 Task: Open Card Donor Stewardship Performance Review in Board Voice of Customer Customer Journey Mapping and Analysis to Workspace Digital Strategy Consulting and add a team member Softage.1@softage.net, a label Purple, a checklist Stress Management, an attachment from your google drive, a color Purple and finally, add a card description 'Develop and launch new referral program' and a comment 'This task presents an opportunity to showcase our communication and presentation skills, effectively conveying information and ideas to others.'. Add a start date 'Jan 09, 1900' with a due date 'Jan 16, 1900'
Action: Mouse moved to (107, 394)
Screenshot: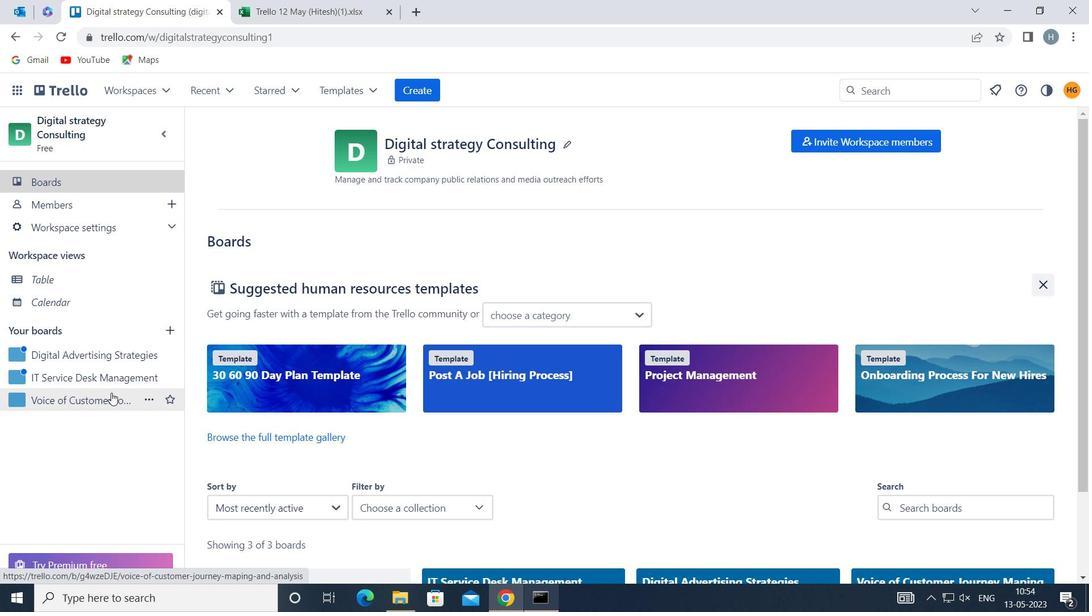 
Action: Mouse pressed left at (107, 394)
Screenshot: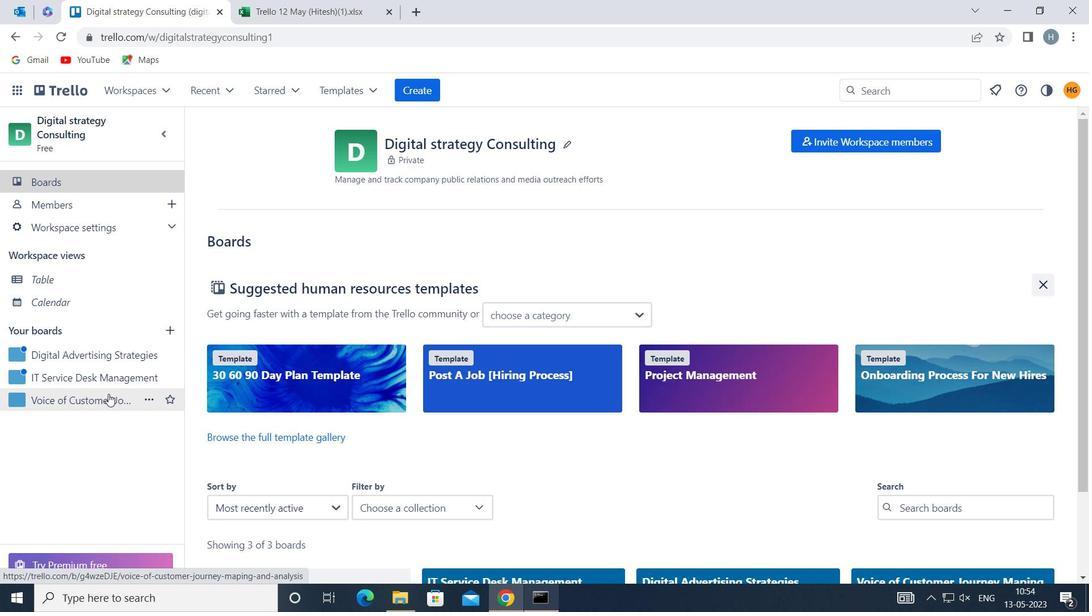 
Action: Mouse moved to (617, 216)
Screenshot: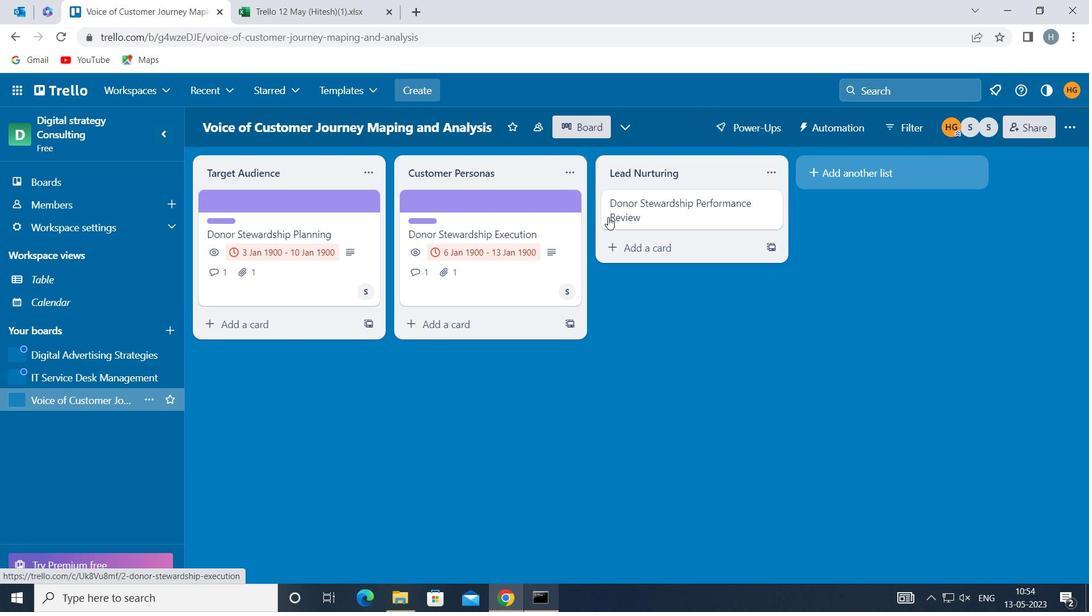 
Action: Mouse pressed left at (617, 216)
Screenshot: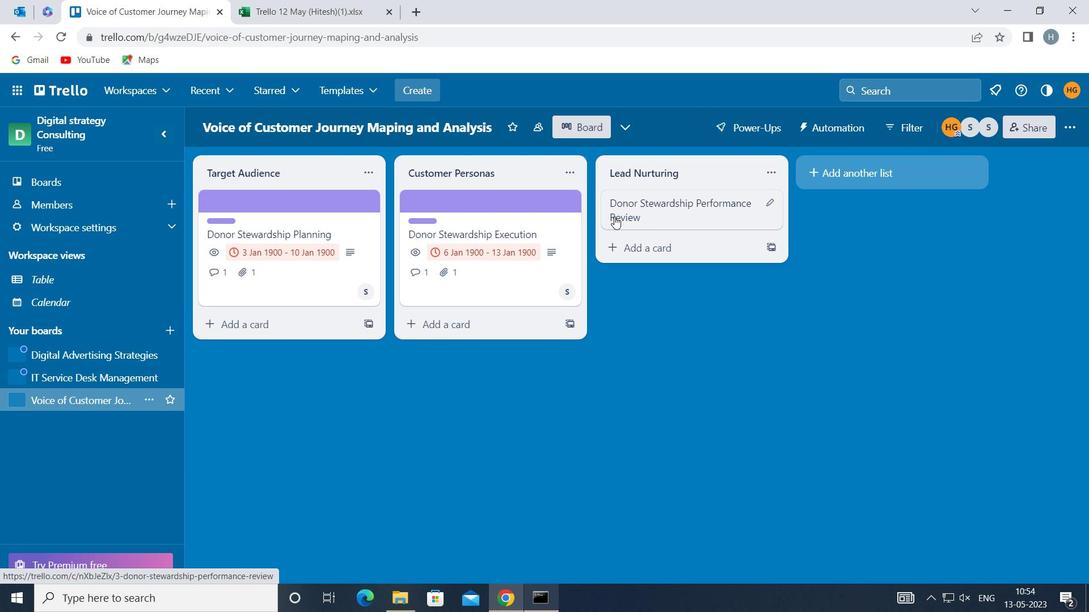 
Action: Mouse moved to (727, 252)
Screenshot: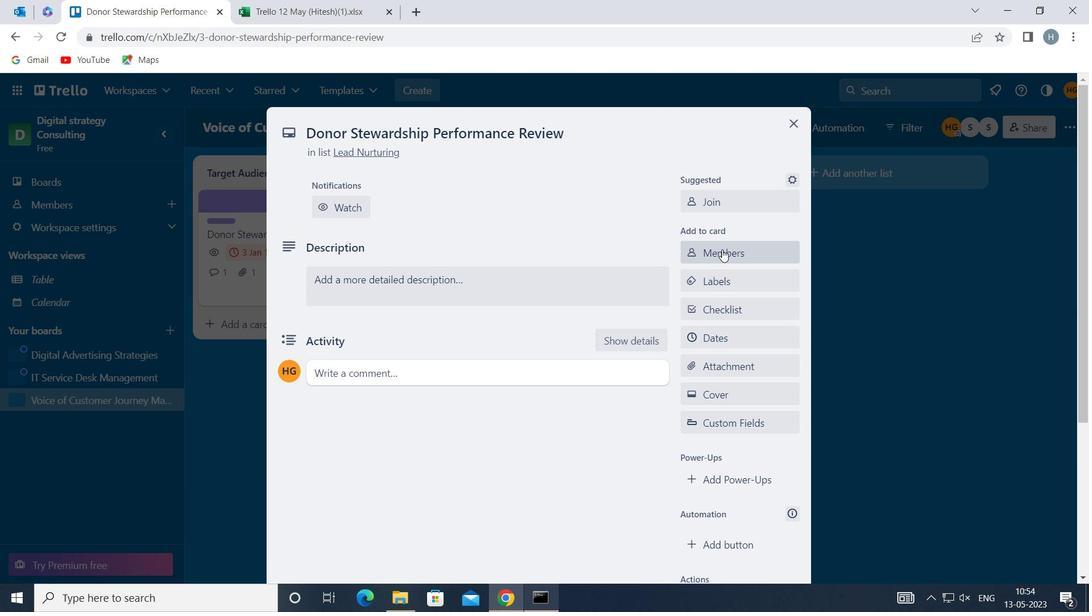 
Action: Mouse pressed left at (727, 252)
Screenshot: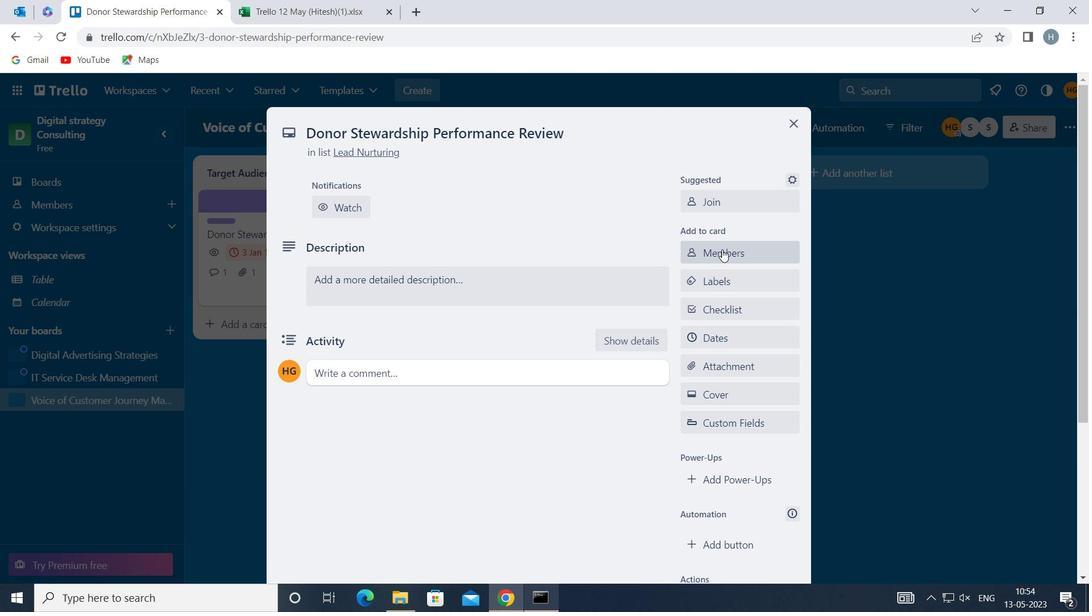 
Action: Mouse moved to (727, 252)
Screenshot: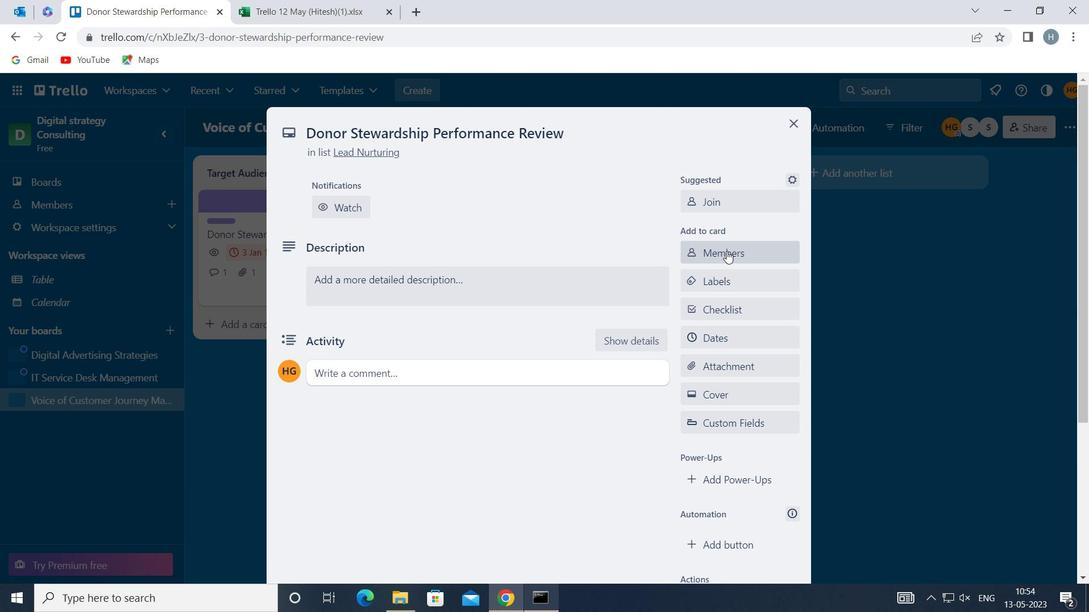 
Action: Key pressed softage
Screenshot: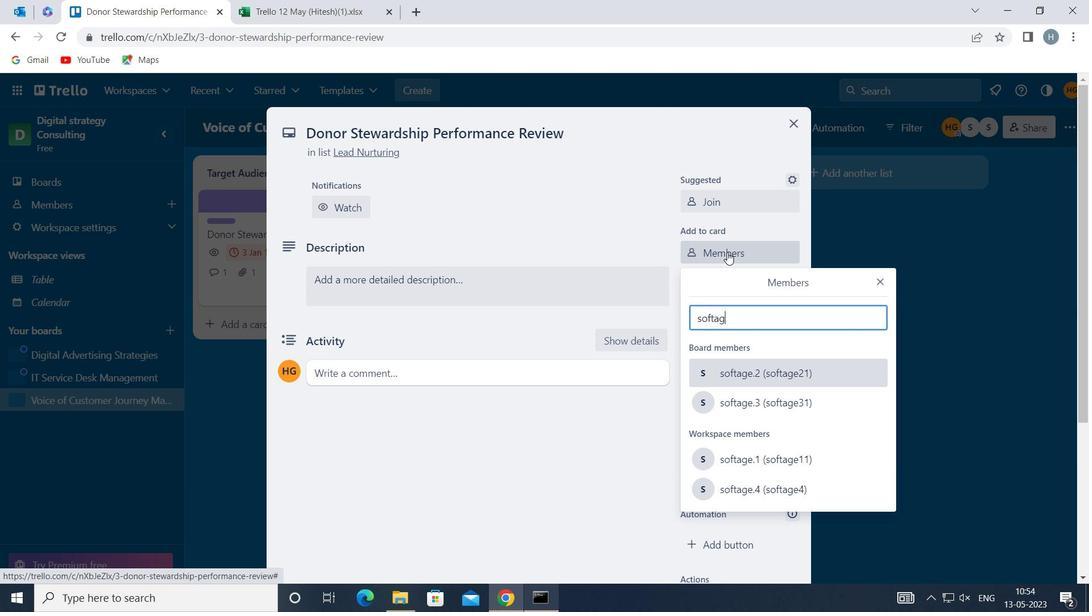 
Action: Mouse moved to (802, 456)
Screenshot: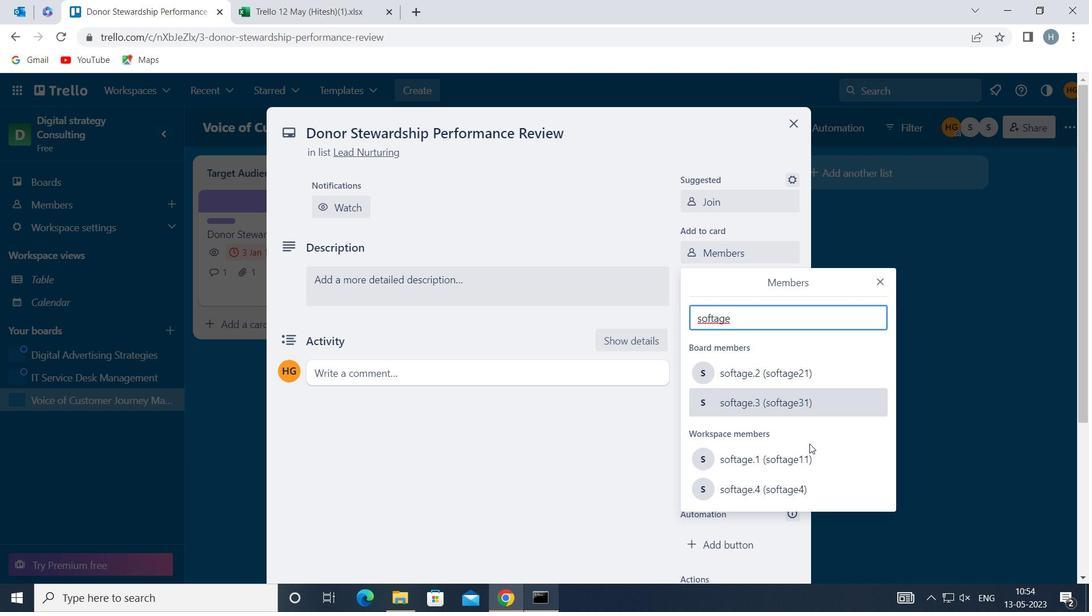 
Action: Mouse pressed left at (802, 456)
Screenshot: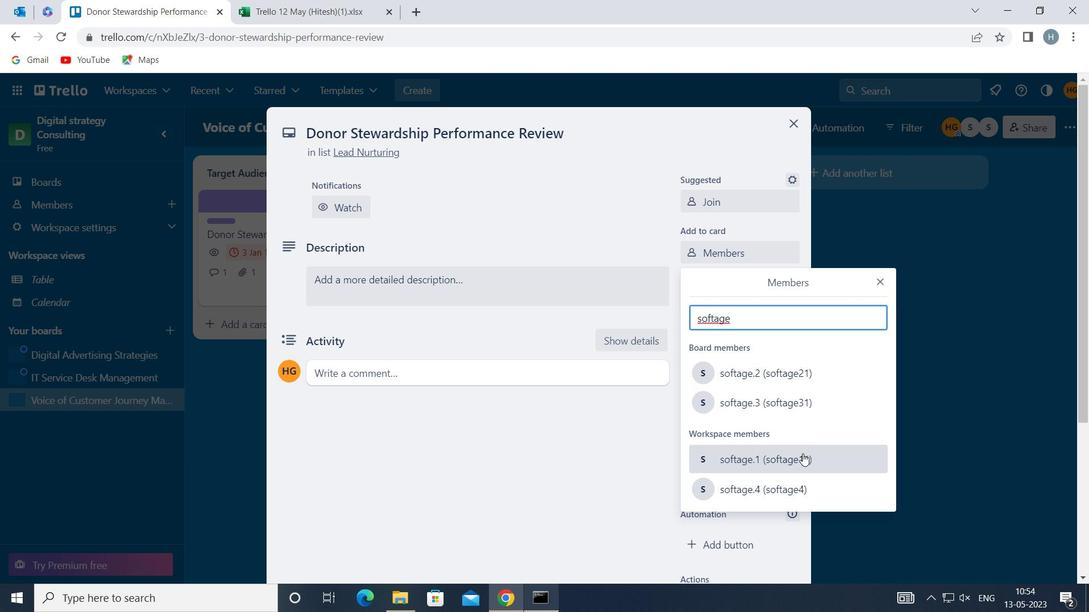 
Action: Mouse moved to (883, 276)
Screenshot: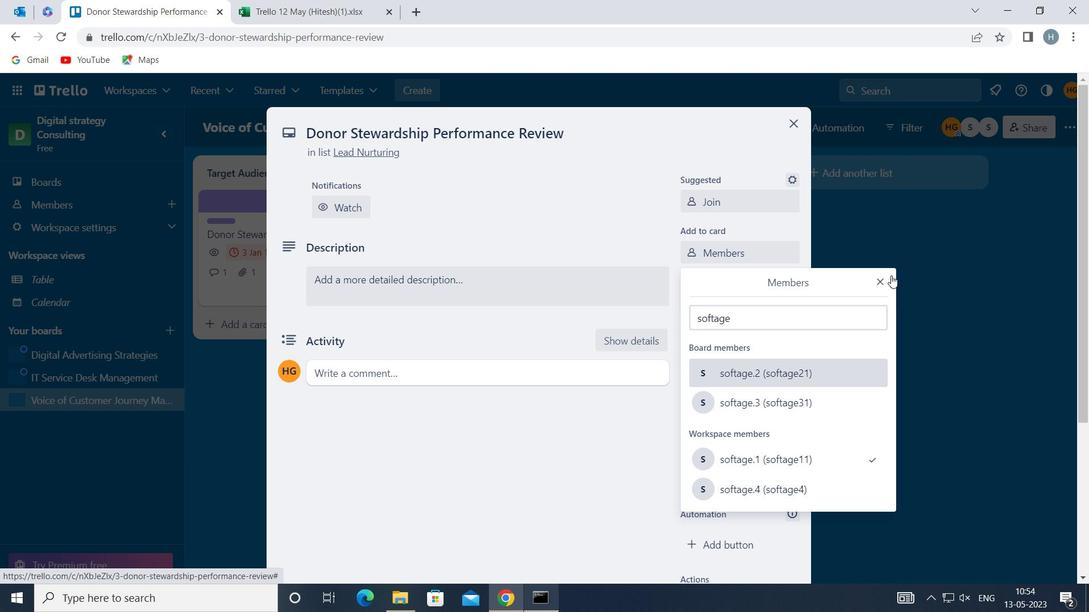 
Action: Mouse pressed left at (883, 276)
Screenshot: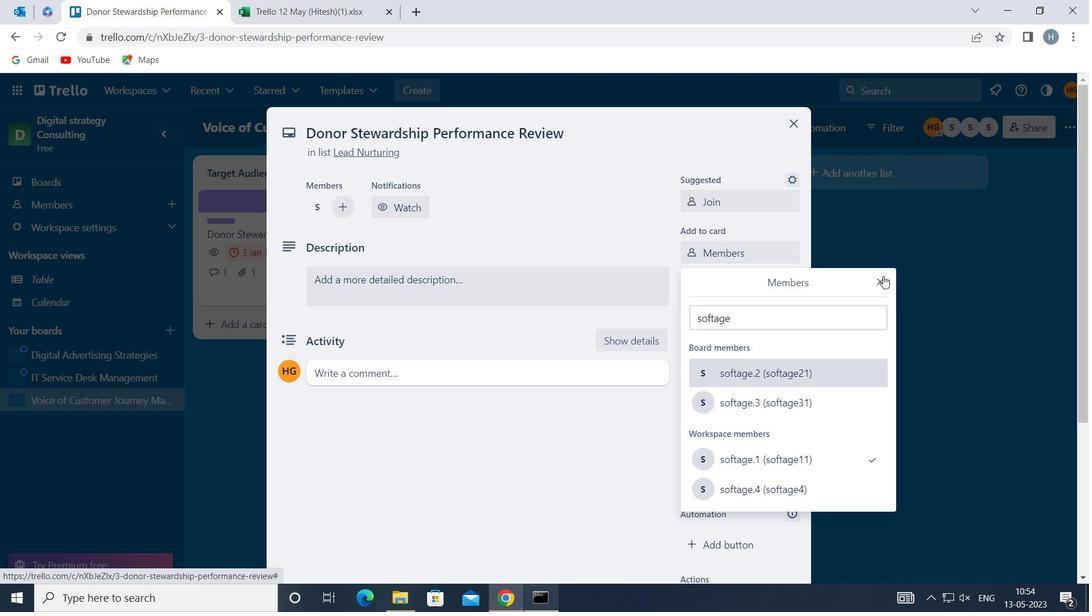 
Action: Mouse moved to (774, 280)
Screenshot: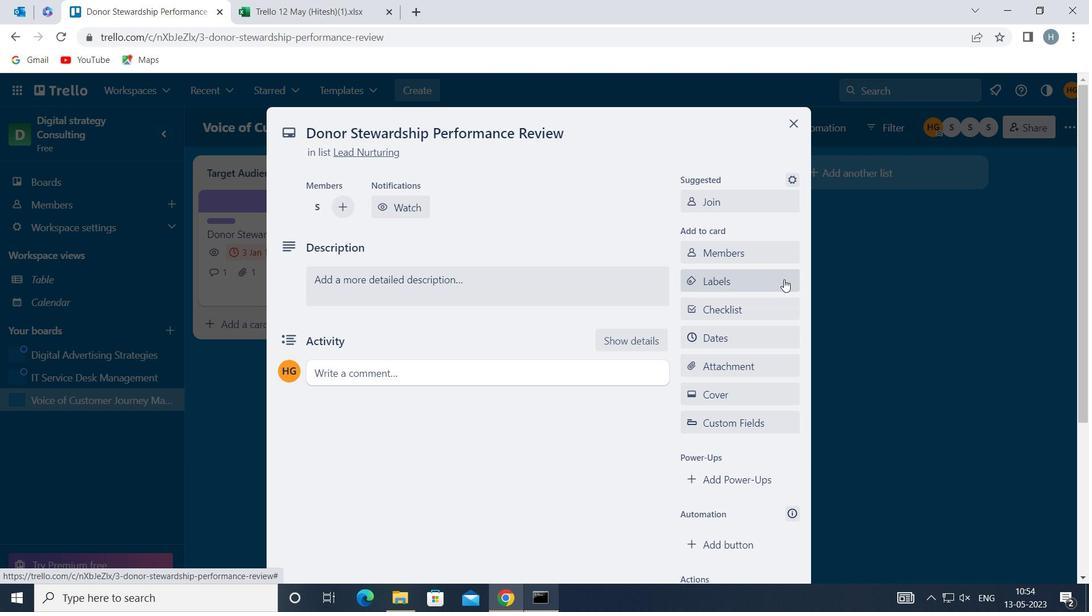 
Action: Mouse pressed left at (774, 280)
Screenshot: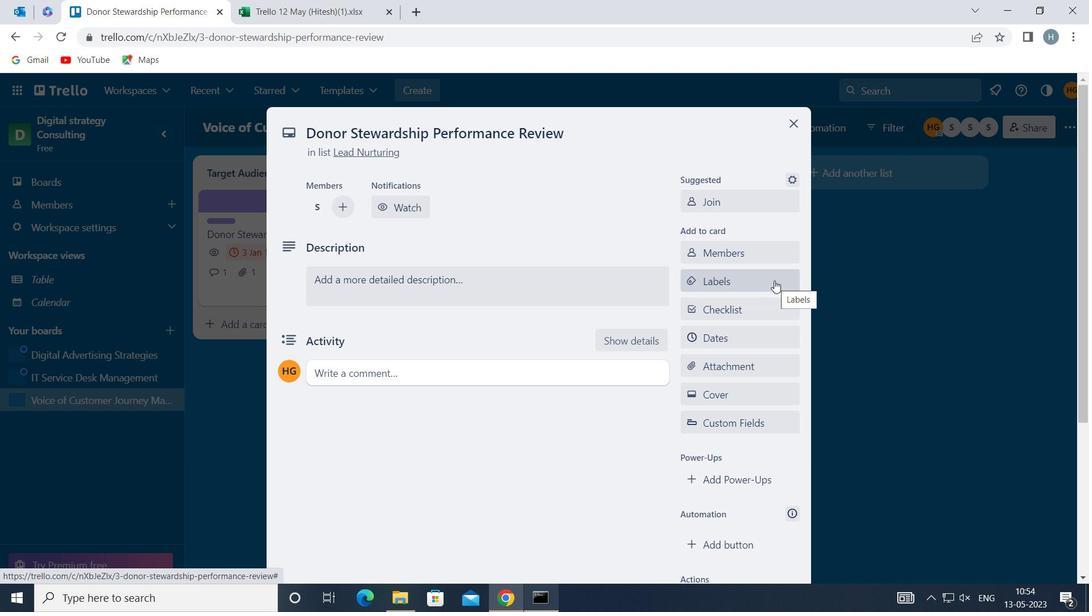 
Action: Mouse moved to (779, 305)
Screenshot: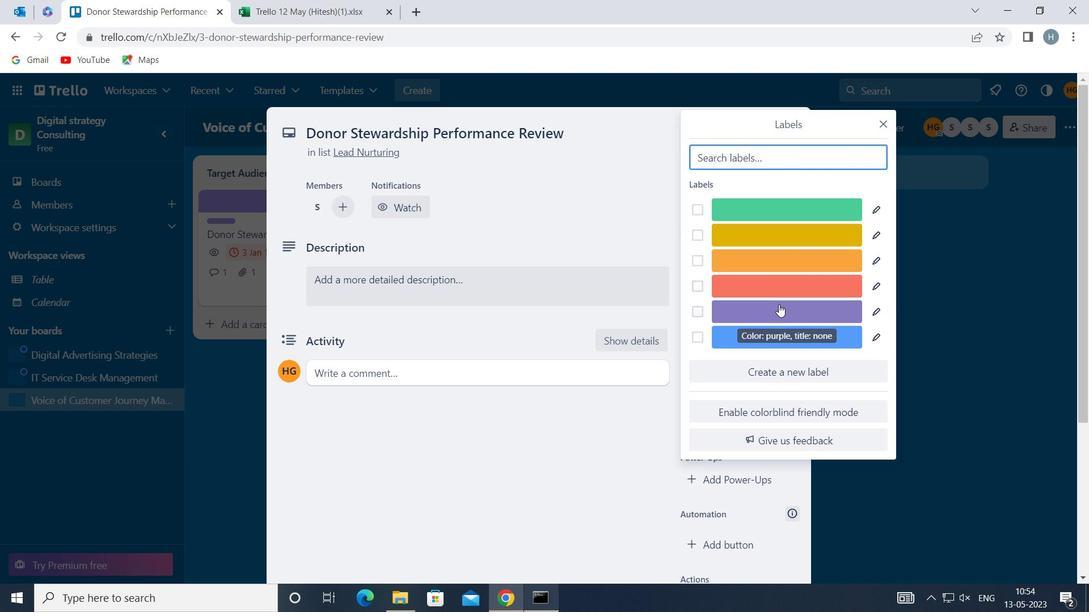 
Action: Mouse pressed left at (779, 305)
Screenshot: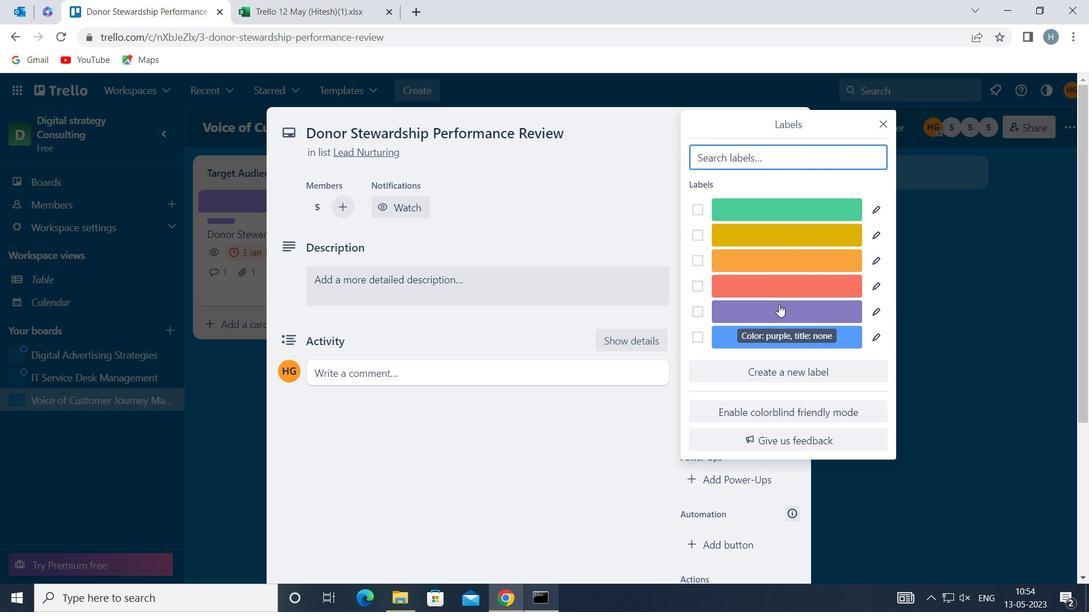 
Action: Mouse moved to (885, 120)
Screenshot: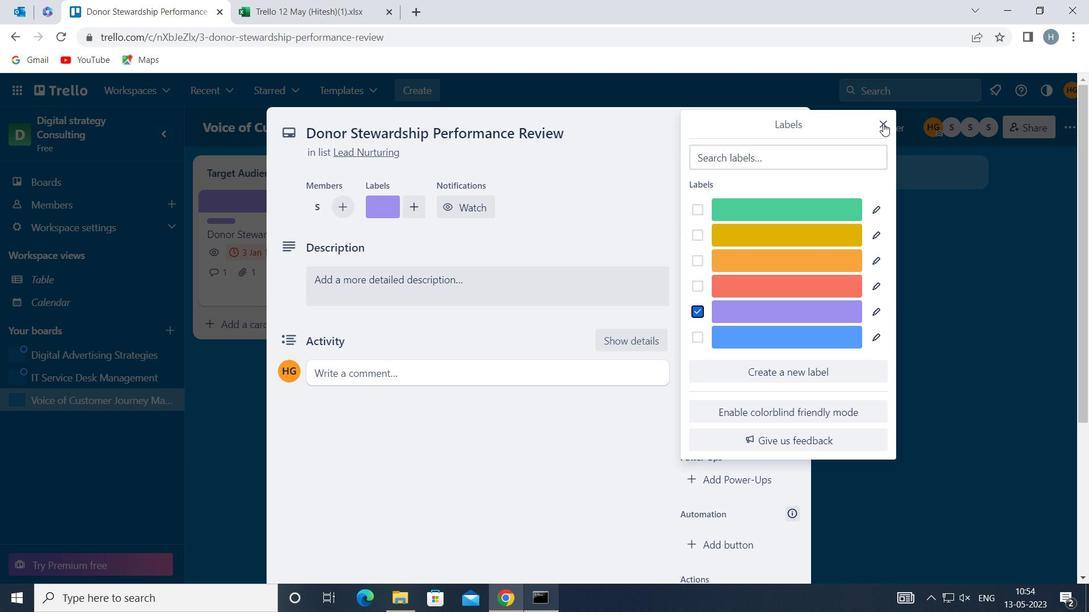 
Action: Mouse pressed left at (885, 120)
Screenshot: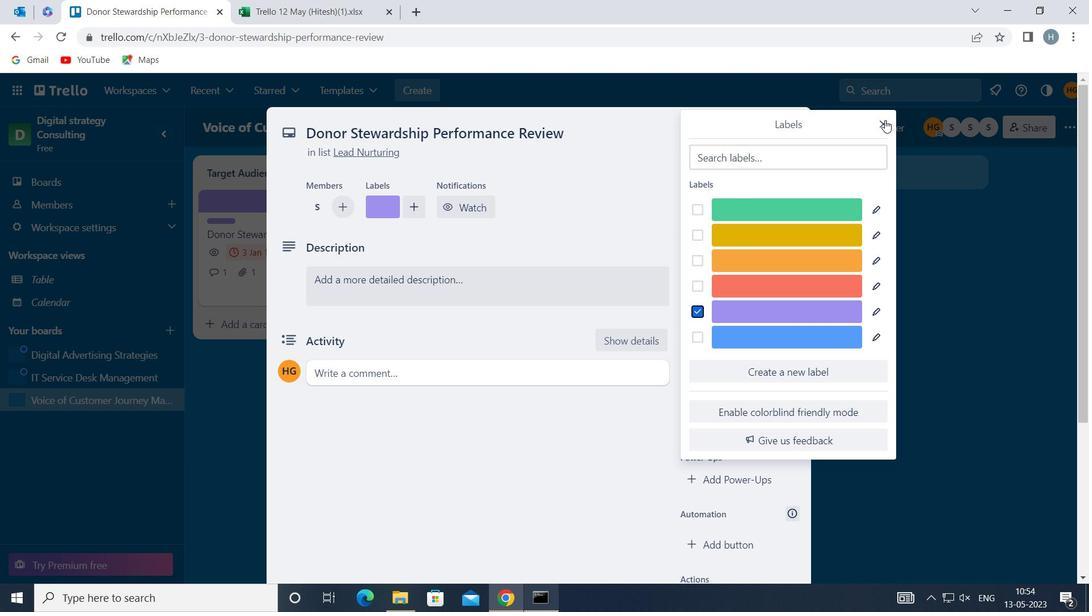 
Action: Mouse moved to (753, 313)
Screenshot: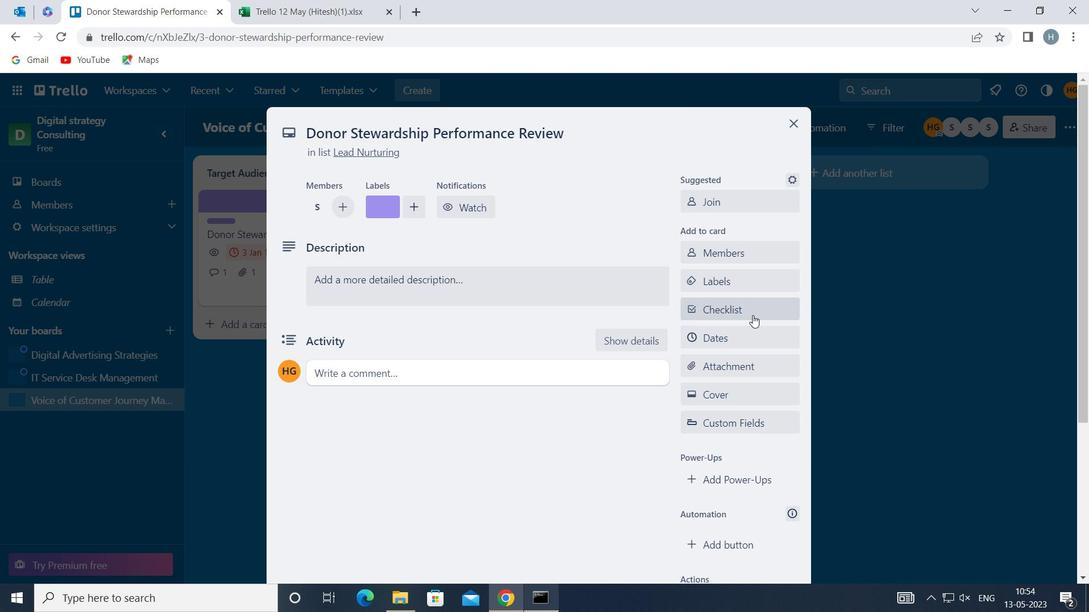 
Action: Mouse pressed left at (753, 313)
Screenshot: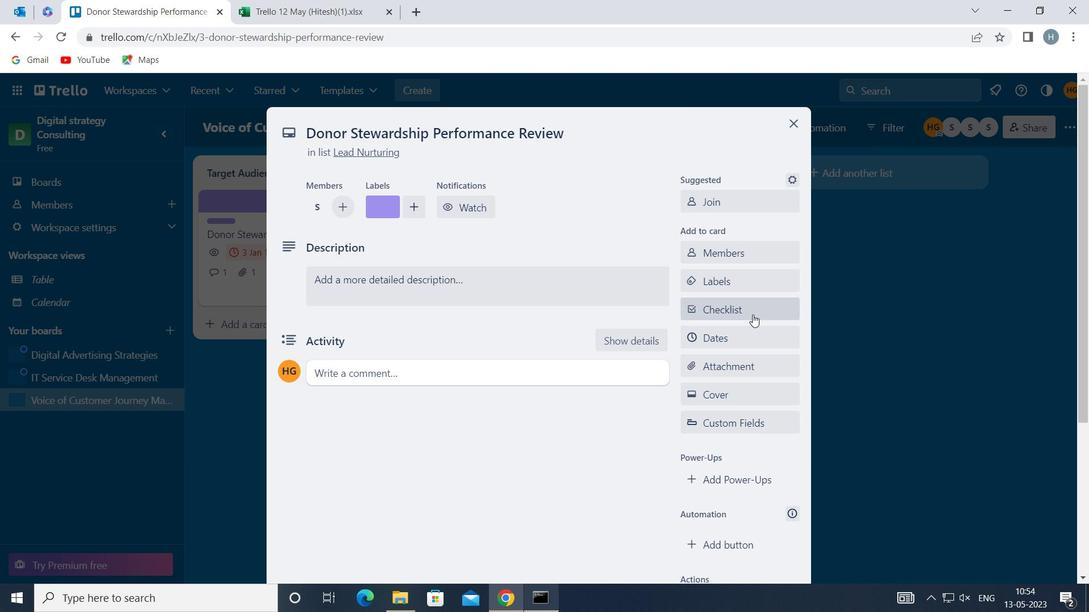 
Action: Key pressed <Key.shift>STRESS<Key.space><Key.shift>MANAGEMENT
Screenshot: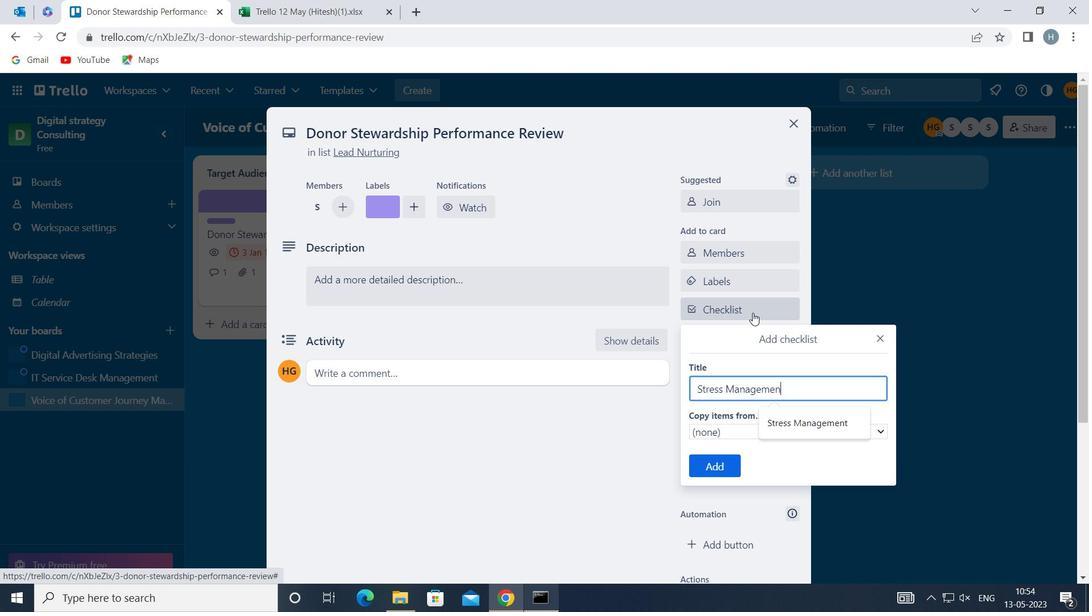 
Action: Mouse moved to (712, 460)
Screenshot: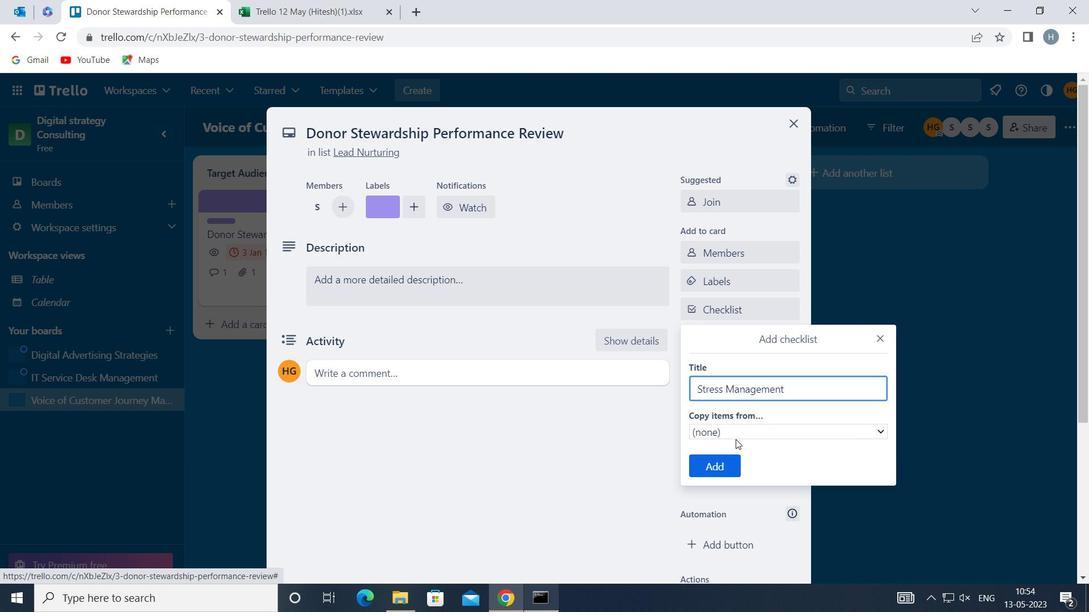 
Action: Mouse pressed left at (712, 460)
Screenshot: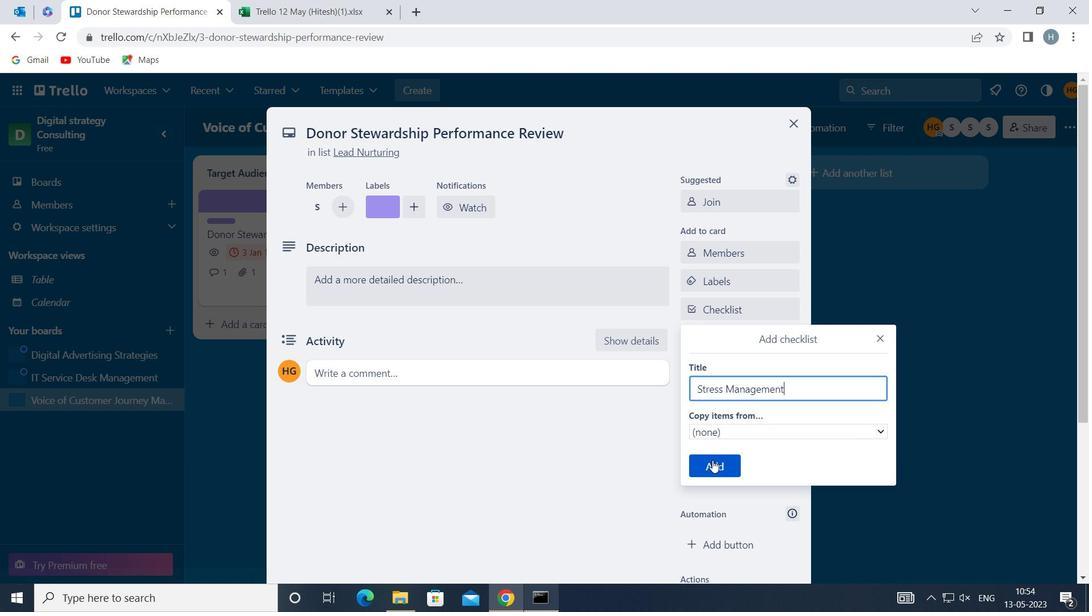 
Action: Mouse moved to (747, 361)
Screenshot: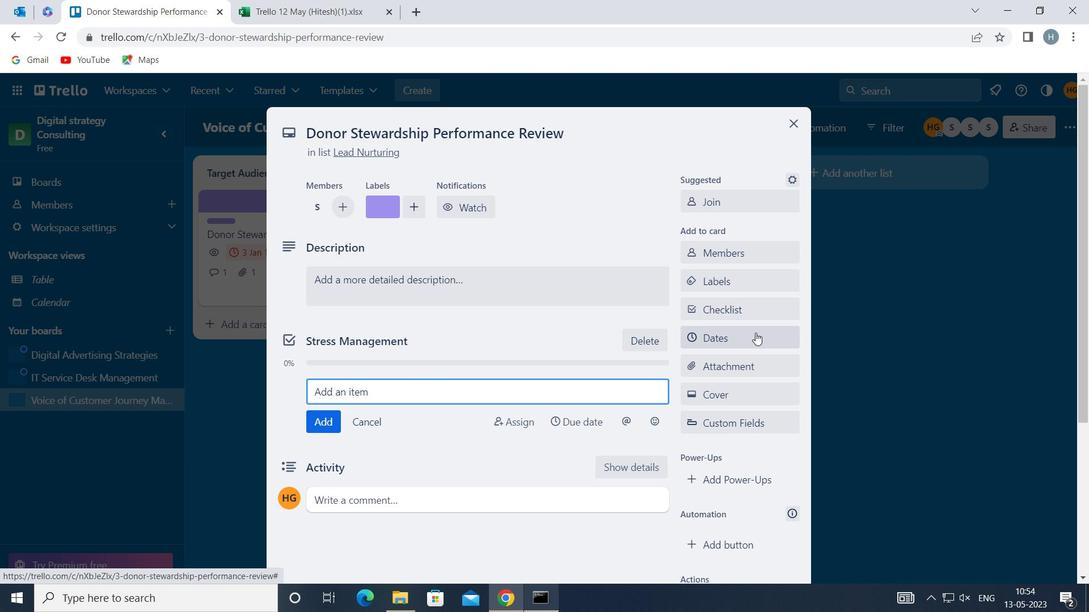
Action: Mouse pressed left at (747, 361)
Screenshot: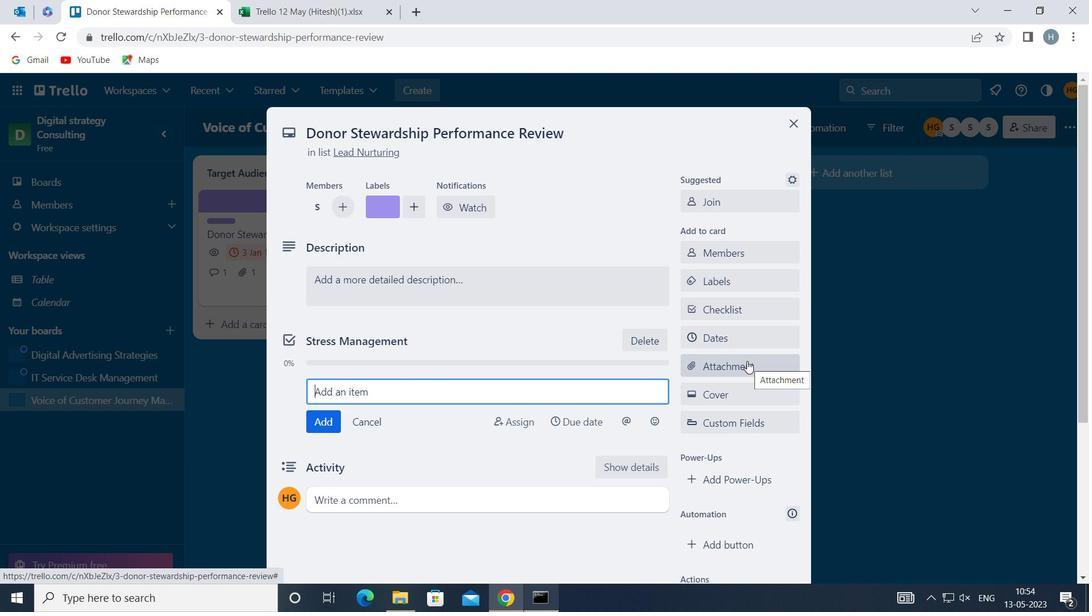 
Action: Mouse moved to (774, 186)
Screenshot: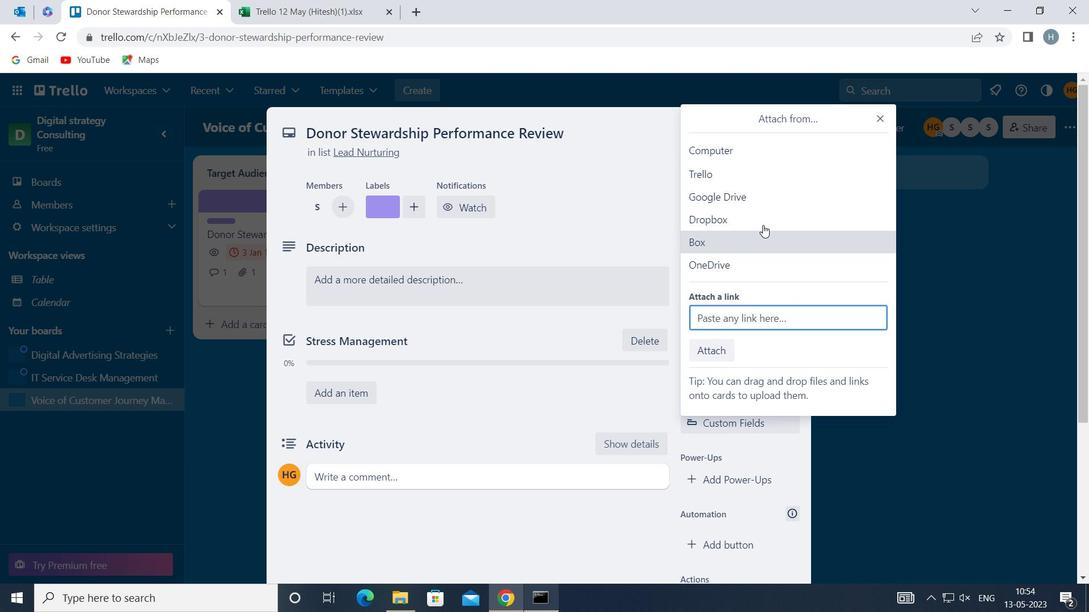 
Action: Mouse pressed left at (774, 186)
Screenshot: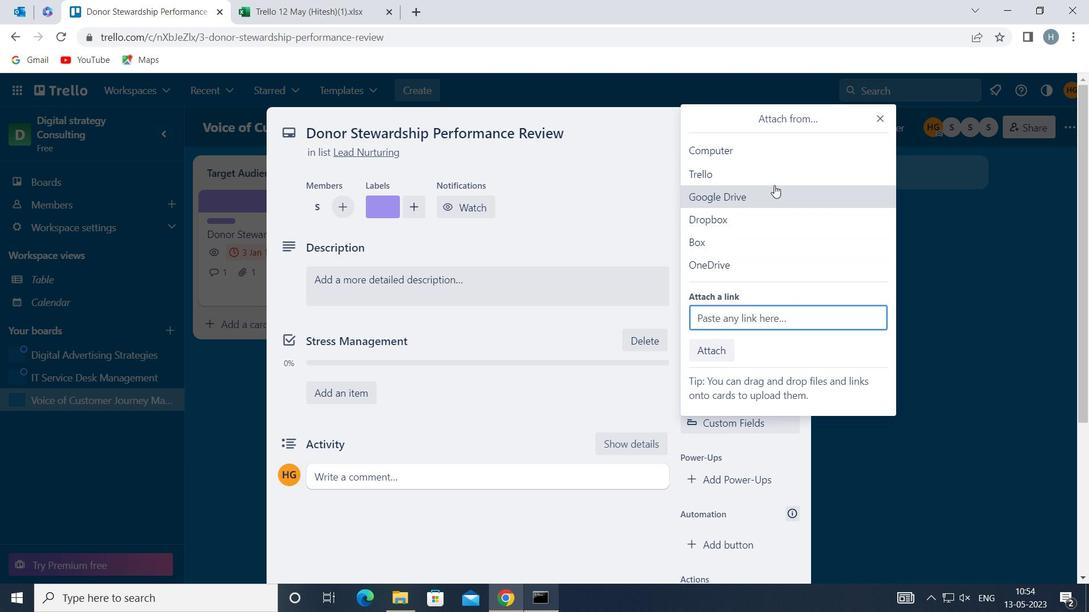 
Action: Mouse moved to (287, 351)
Screenshot: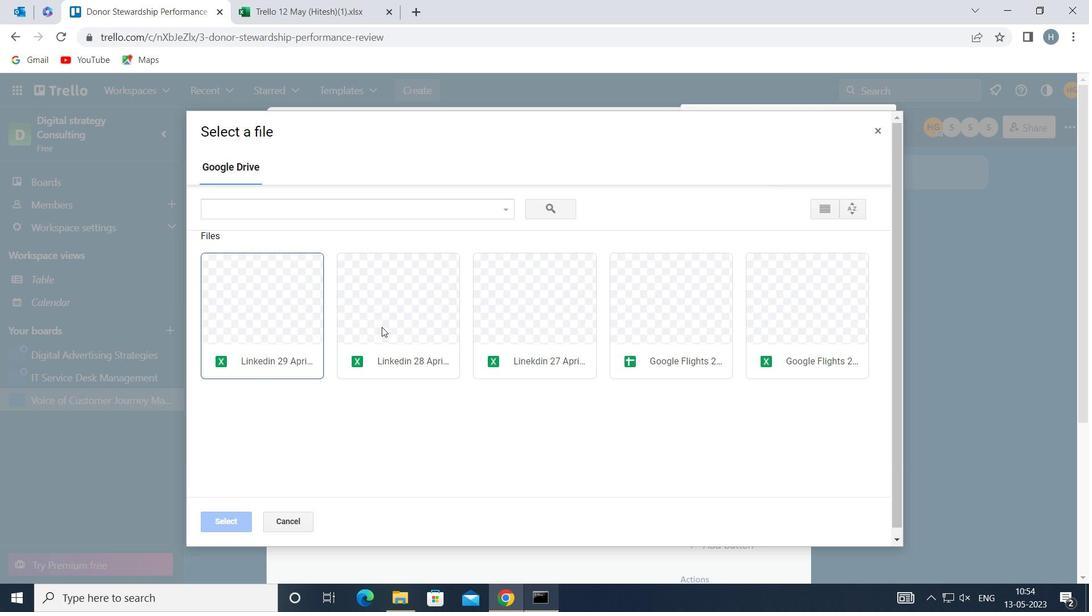 
Action: Mouse pressed left at (287, 351)
Screenshot: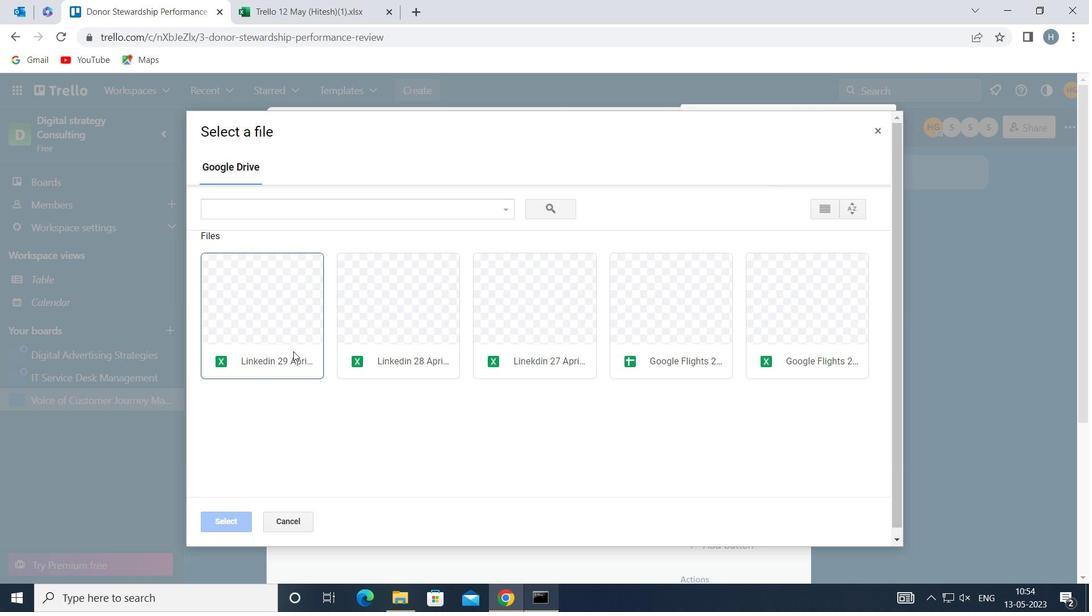 
Action: Mouse moved to (219, 524)
Screenshot: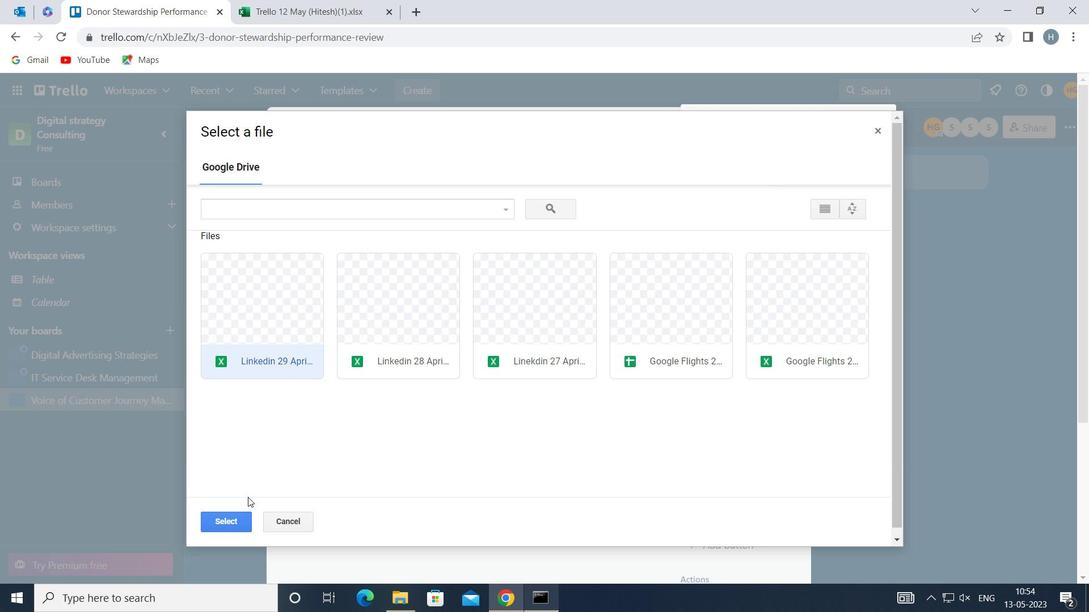 
Action: Mouse pressed left at (219, 524)
Screenshot: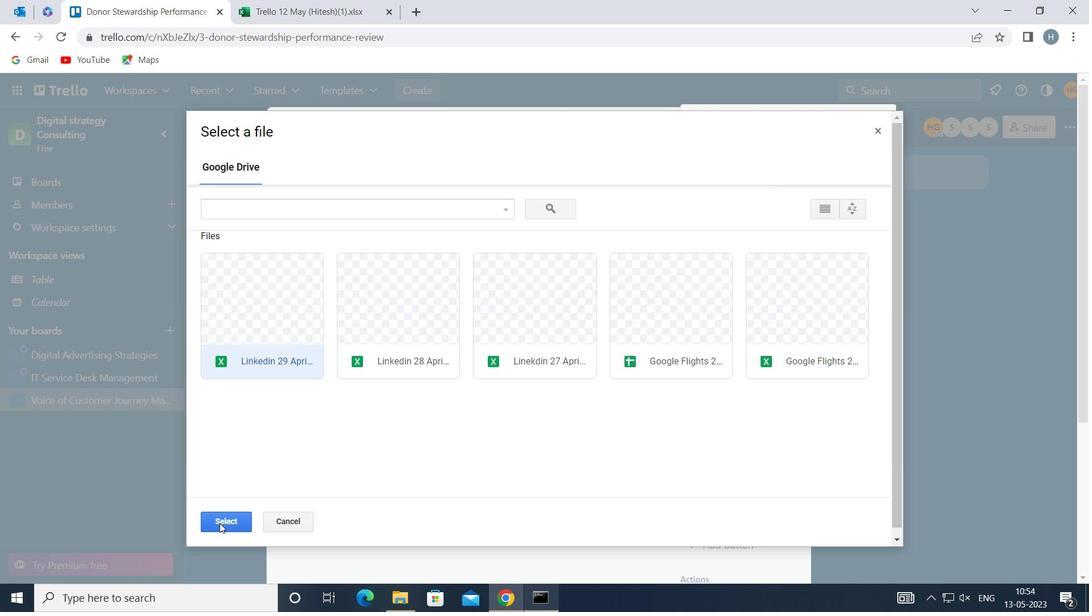 
Action: Mouse moved to (754, 389)
Screenshot: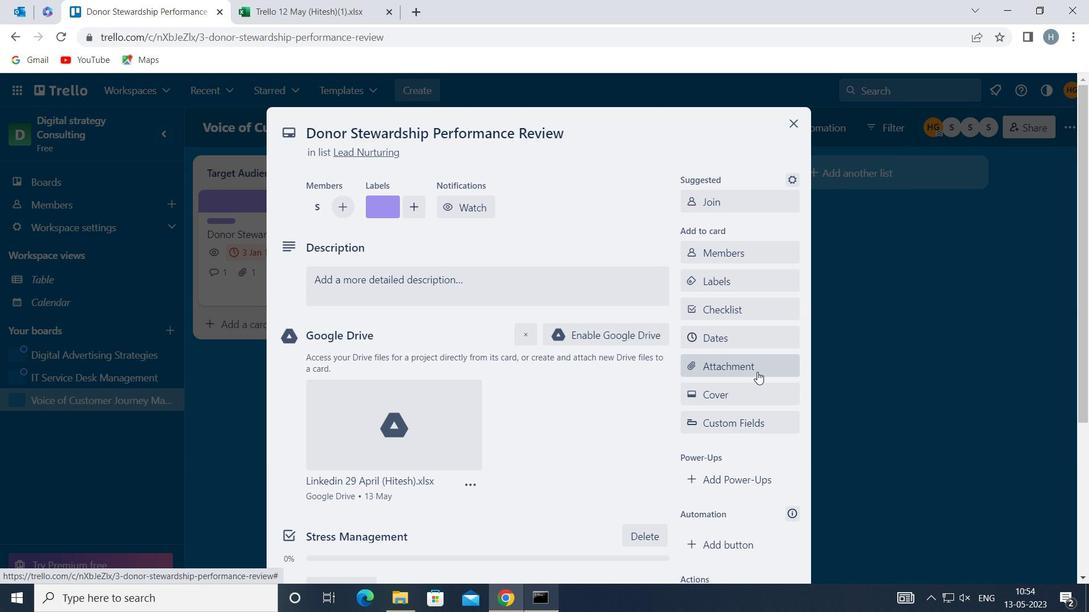 
Action: Mouse pressed left at (754, 389)
Screenshot: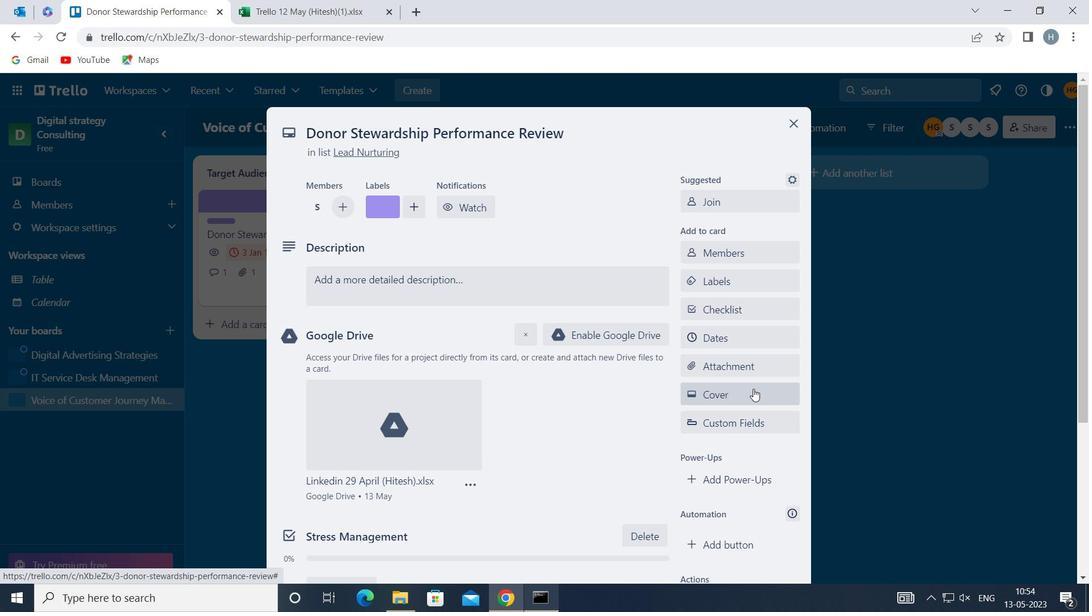
Action: Mouse moved to (866, 309)
Screenshot: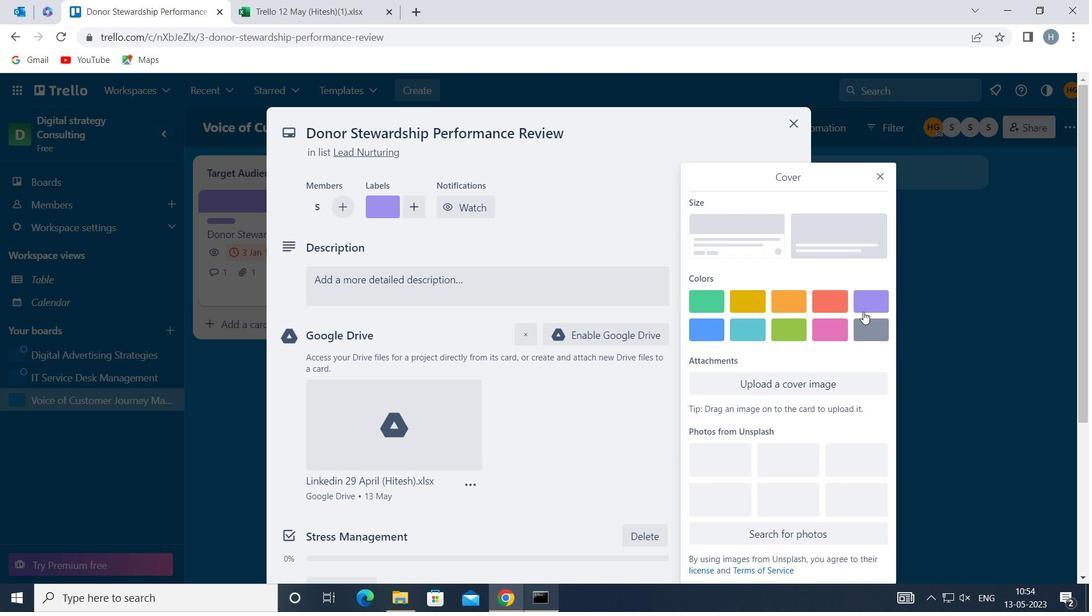 
Action: Mouse pressed left at (866, 309)
Screenshot: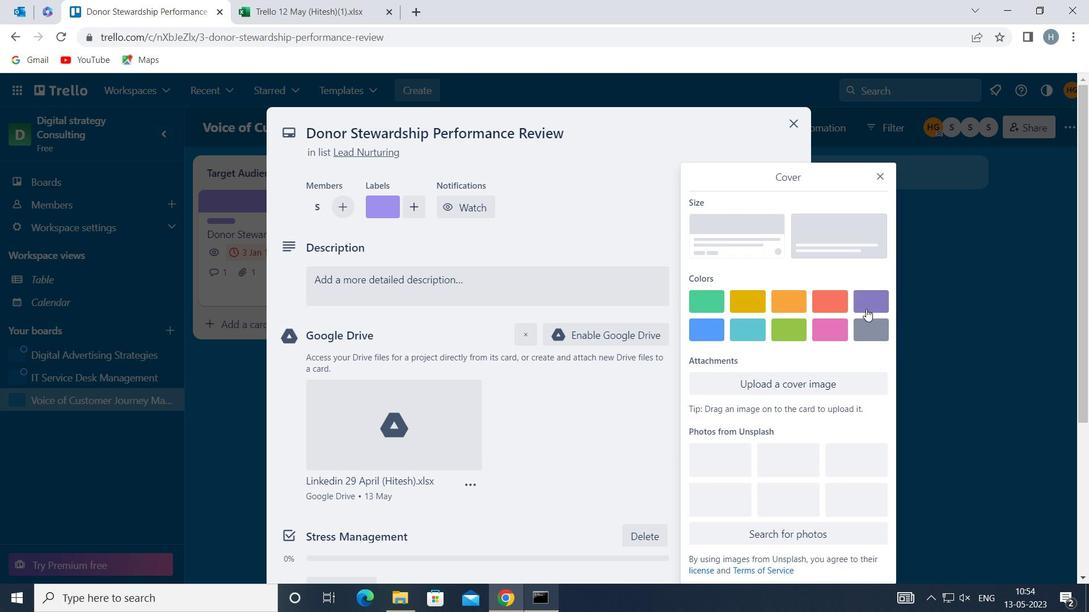 
Action: Mouse moved to (878, 147)
Screenshot: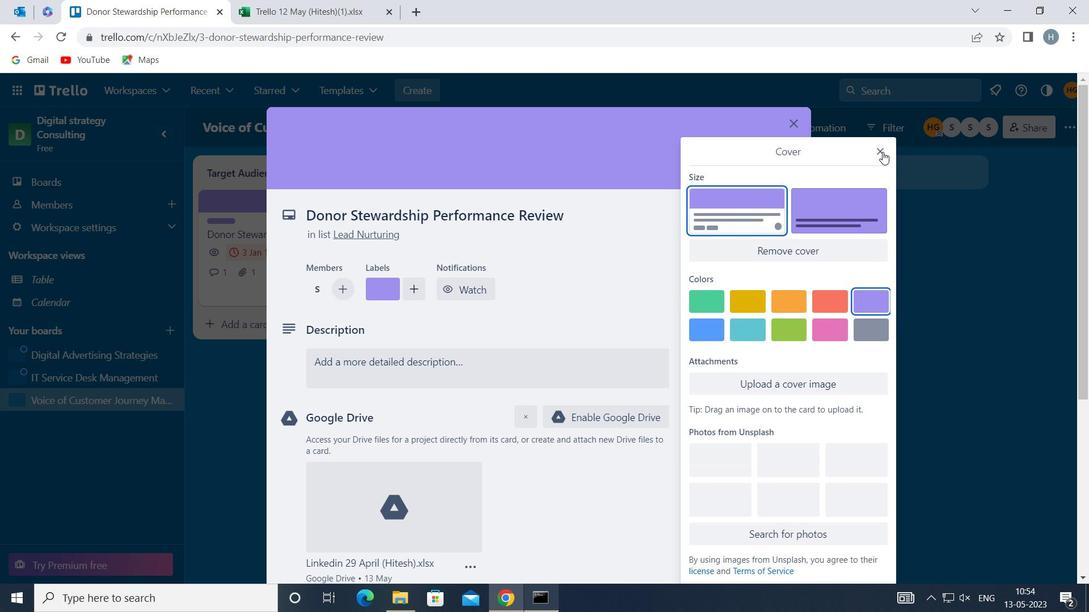 
Action: Mouse pressed left at (878, 147)
Screenshot: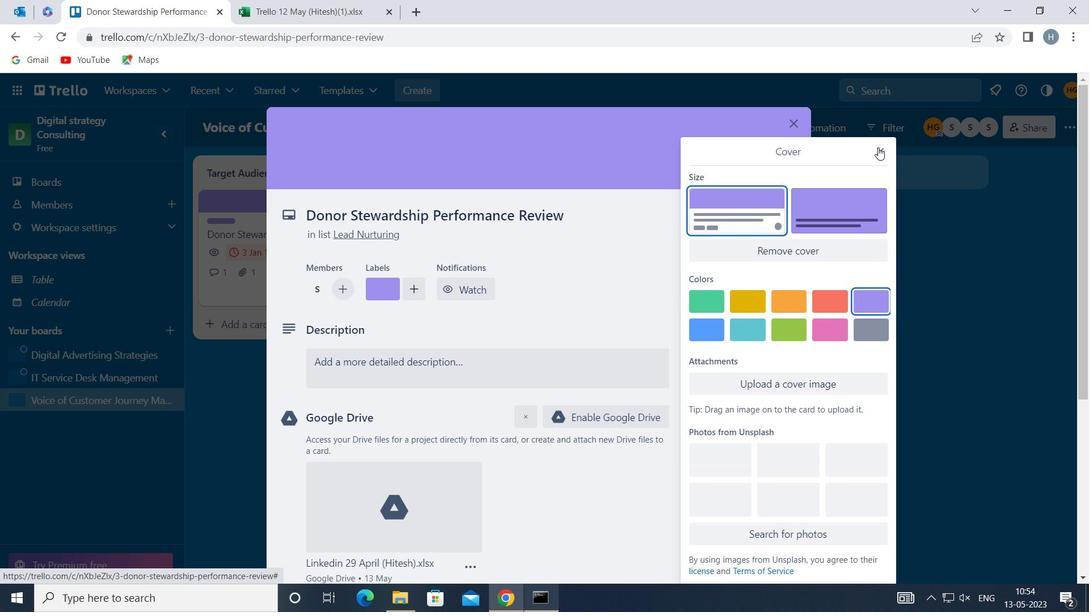 
Action: Mouse moved to (520, 361)
Screenshot: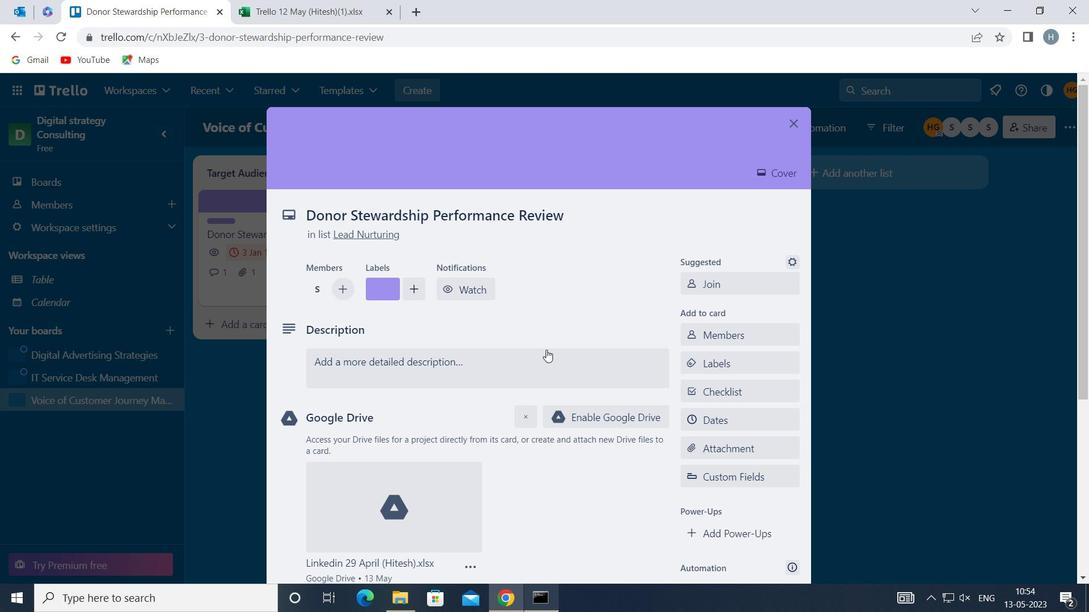 
Action: Mouse pressed left at (520, 361)
Screenshot: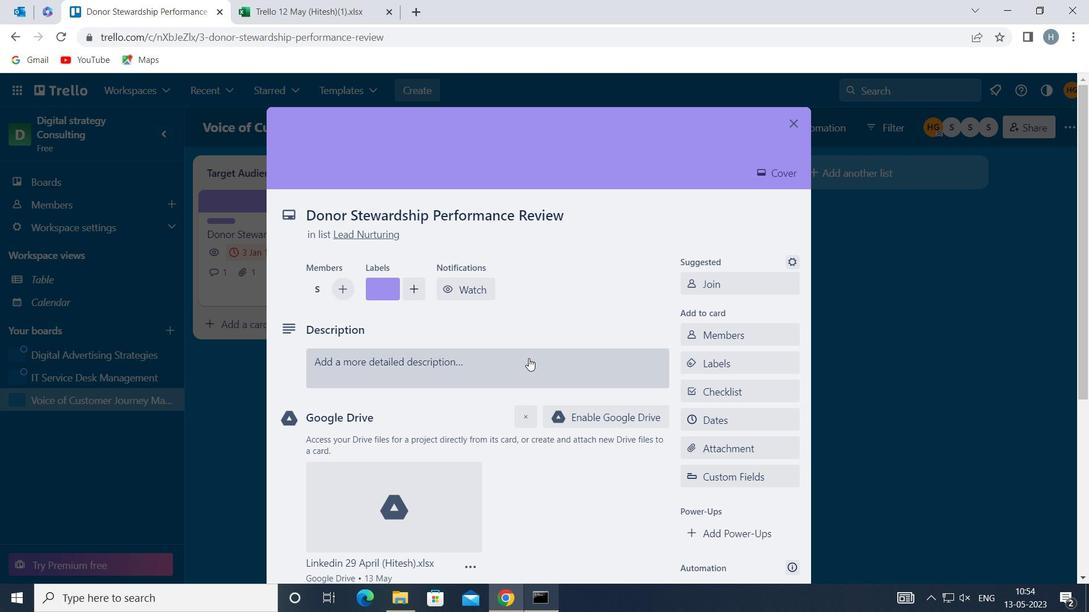 
Action: Mouse moved to (455, 408)
Screenshot: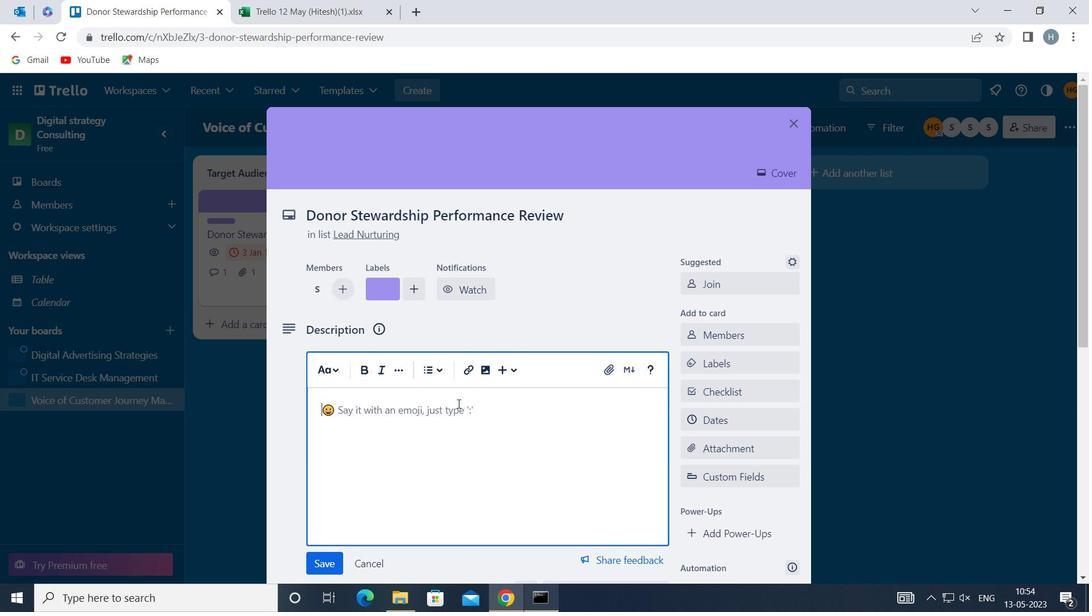 
Action: Key pressed <Key.shift>DEVELOP<Key.space>AND<Key.space>LAUNCH<Key.space>NEW<Key.space>REFERRAL<Key.space>PROGRAM
Screenshot: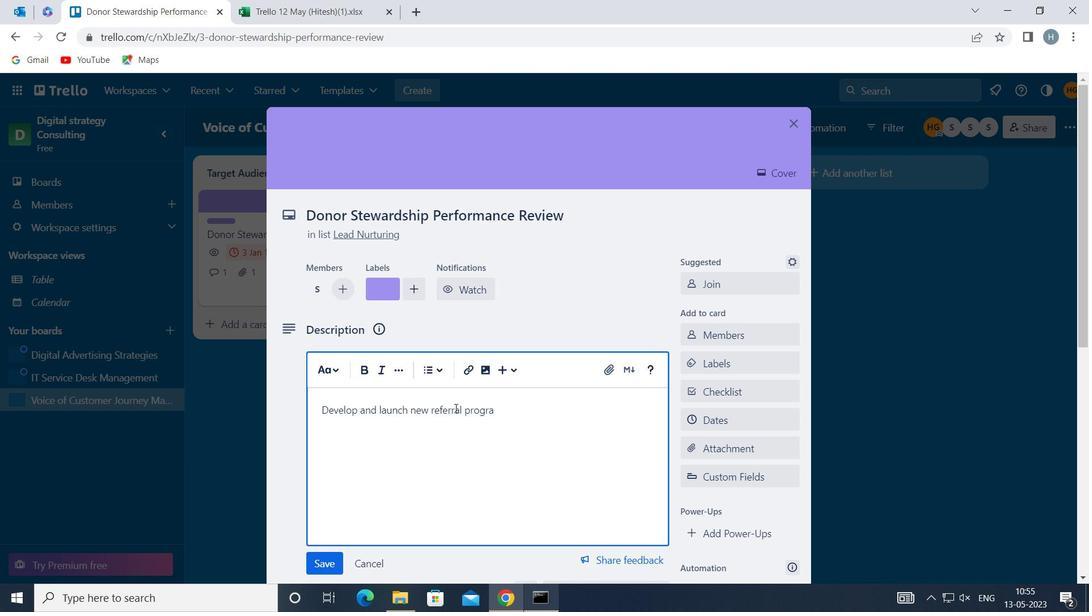 
Action: Mouse moved to (322, 565)
Screenshot: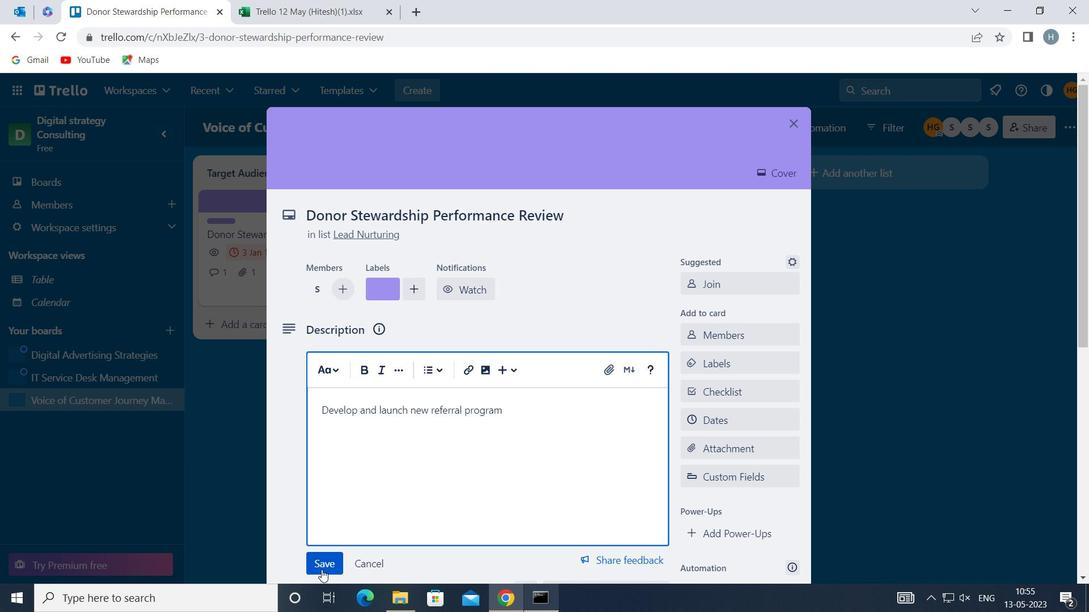 
Action: Mouse pressed left at (322, 565)
Screenshot: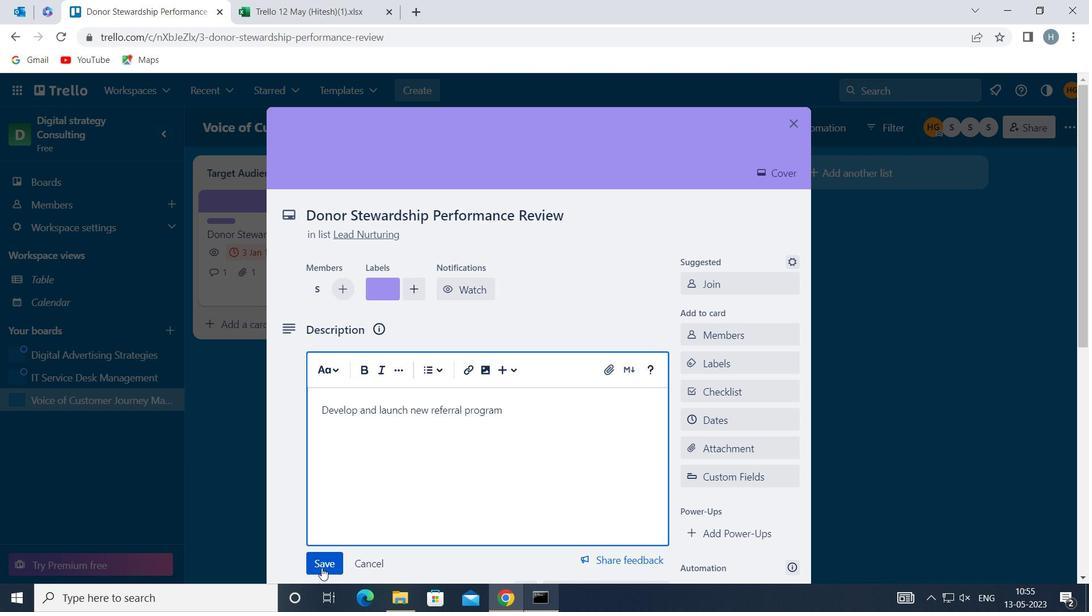 
Action: Mouse moved to (371, 468)
Screenshot: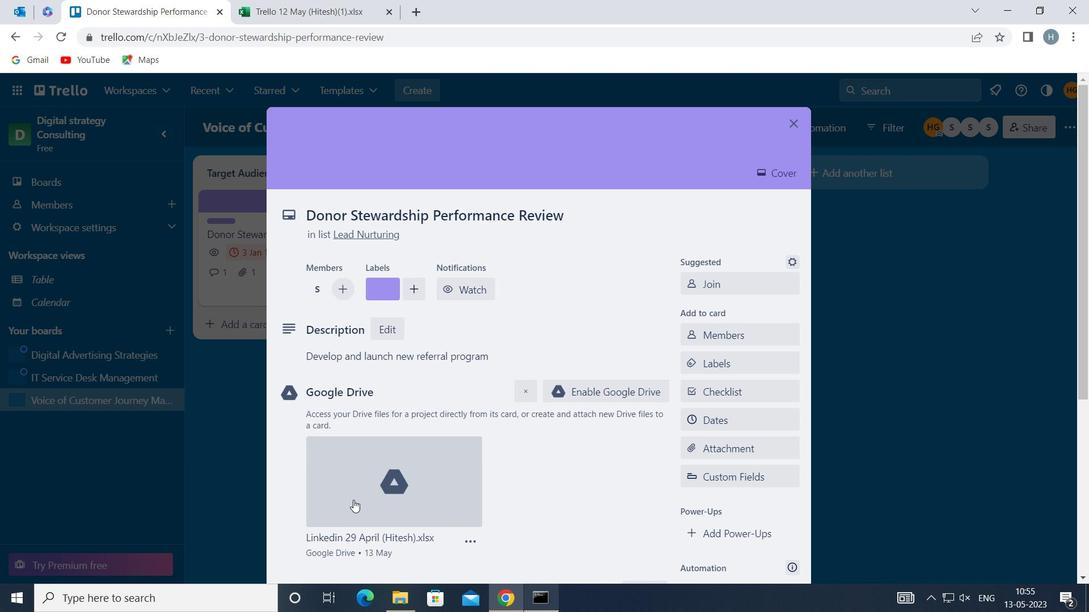 
Action: Mouse scrolled (371, 468) with delta (0, 0)
Screenshot: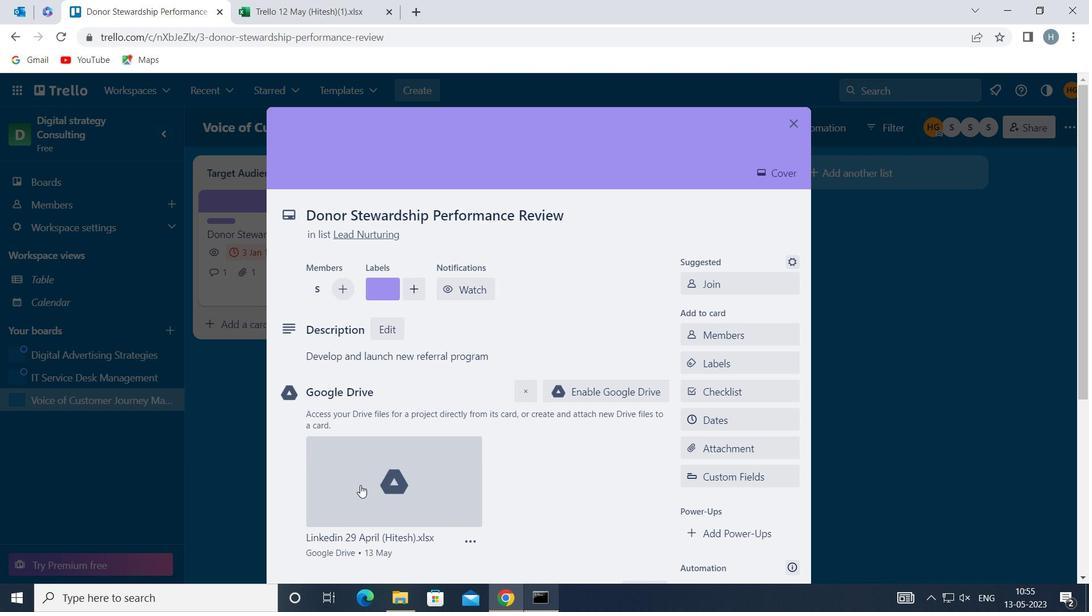 
Action: Mouse scrolled (371, 468) with delta (0, 0)
Screenshot: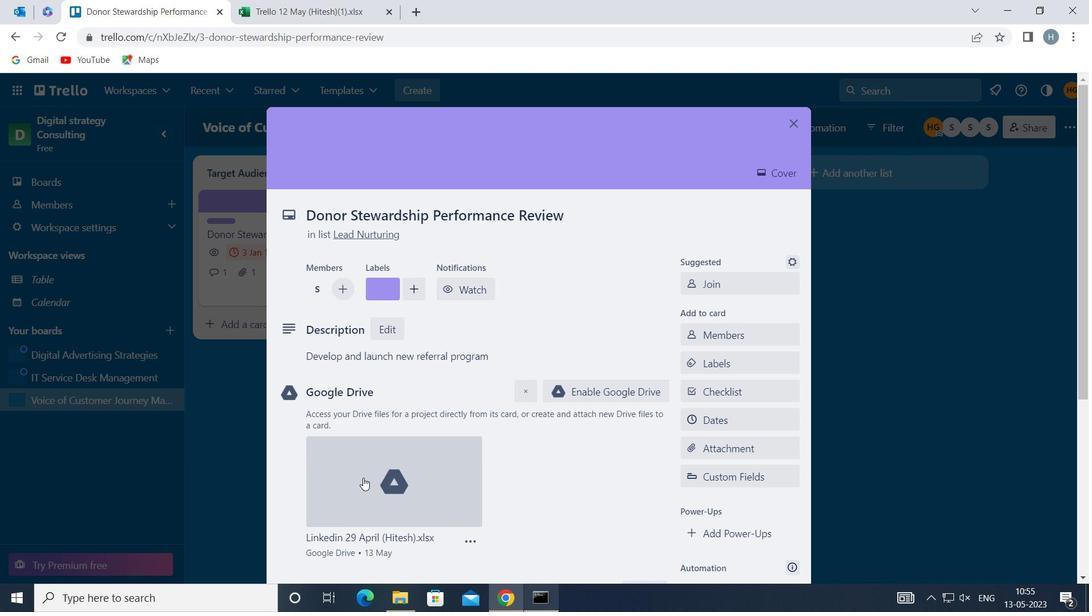 
Action: Mouse scrolled (371, 468) with delta (0, 0)
Screenshot: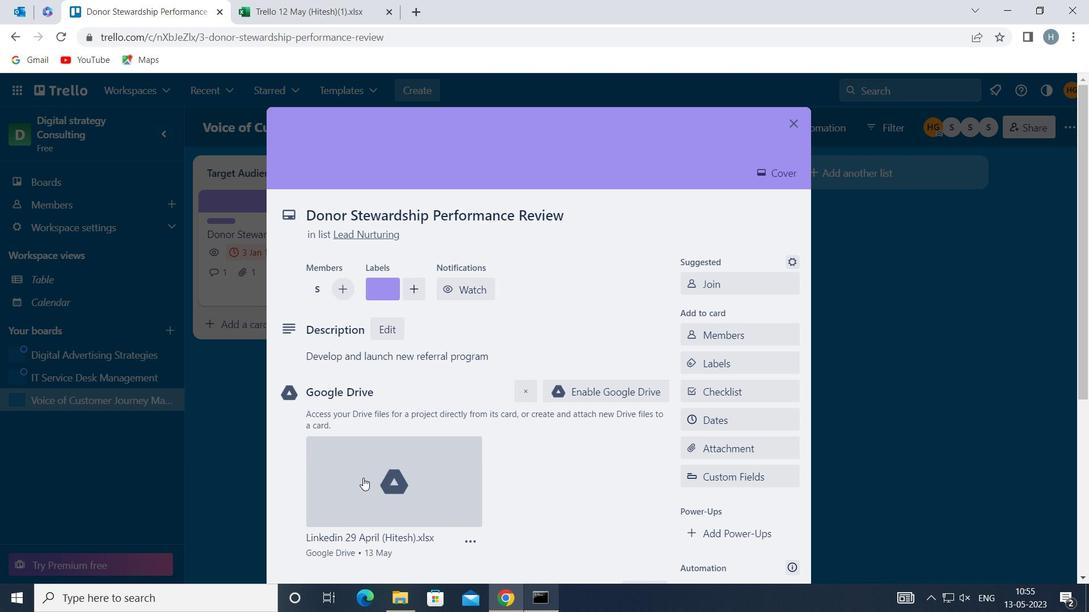 
Action: Mouse moved to (381, 464)
Screenshot: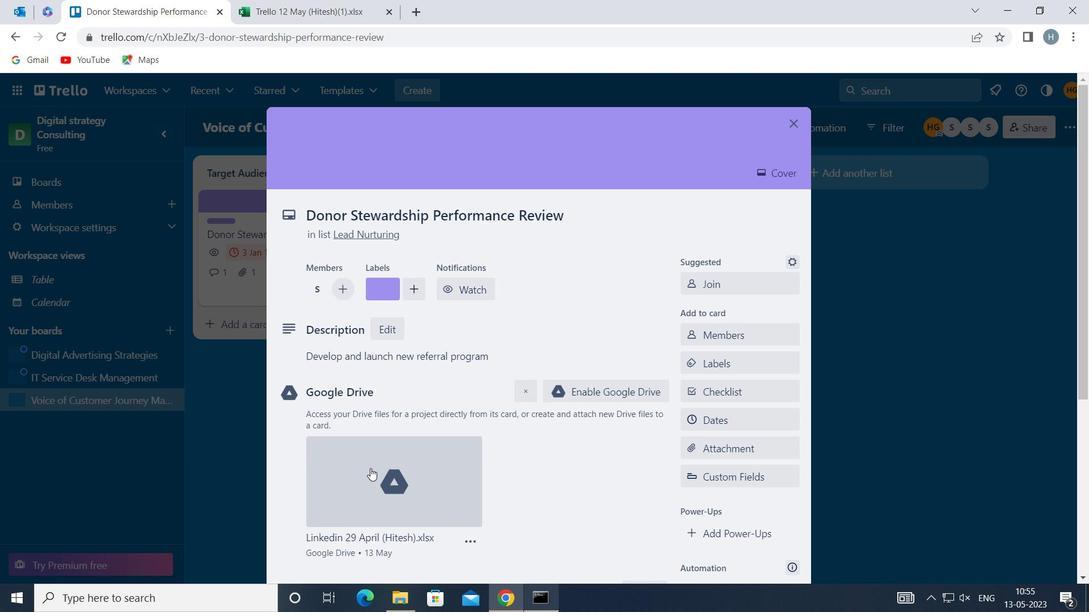 
Action: Mouse scrolled (381, 463) with delta (0, 0)
Screenshot: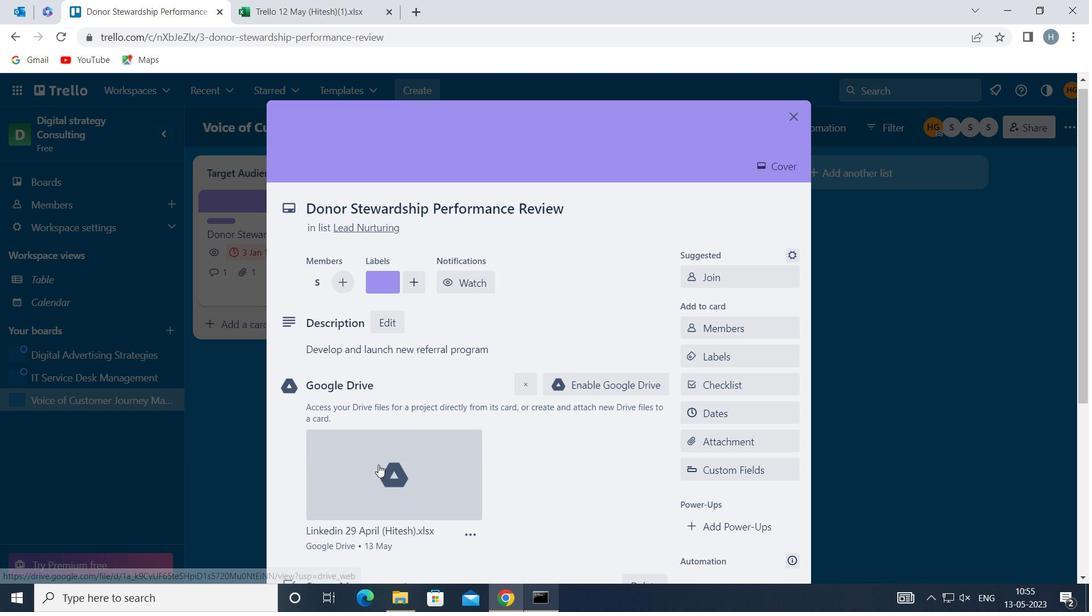 
Action: Mouse scrolled (381, 463) with delta (0, 0)
Screenshot: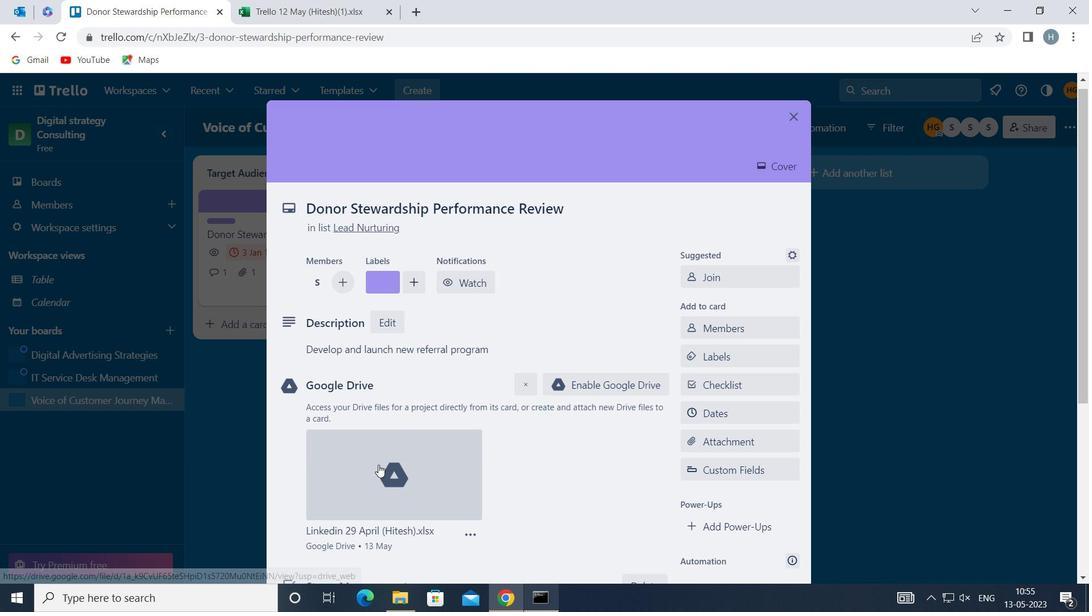 
Action: Mouse scrolled (381, 463) with delta (0, 0)
Screenshot: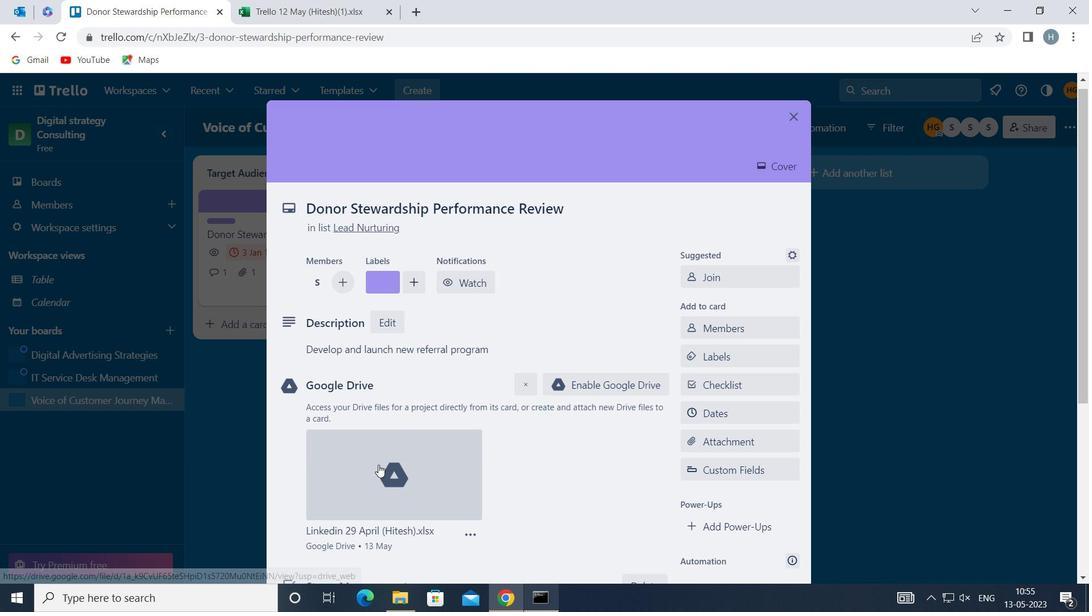 
Action: Mouse scrolled (381, 463) with delta (0, 0)
Screenshot: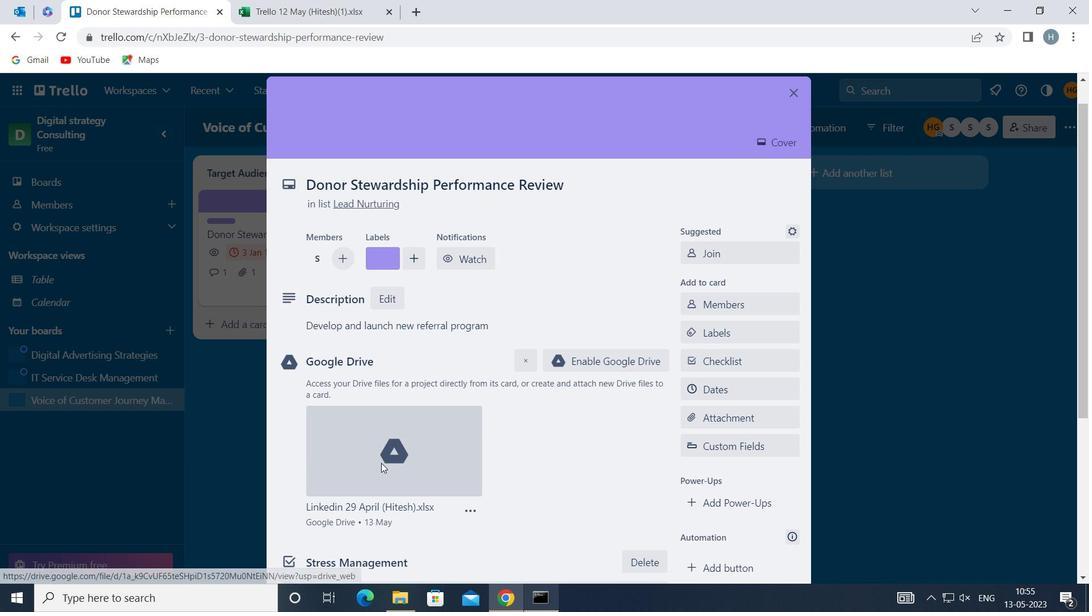 
Action: Mouse moved to (471, 453)
Screenshot: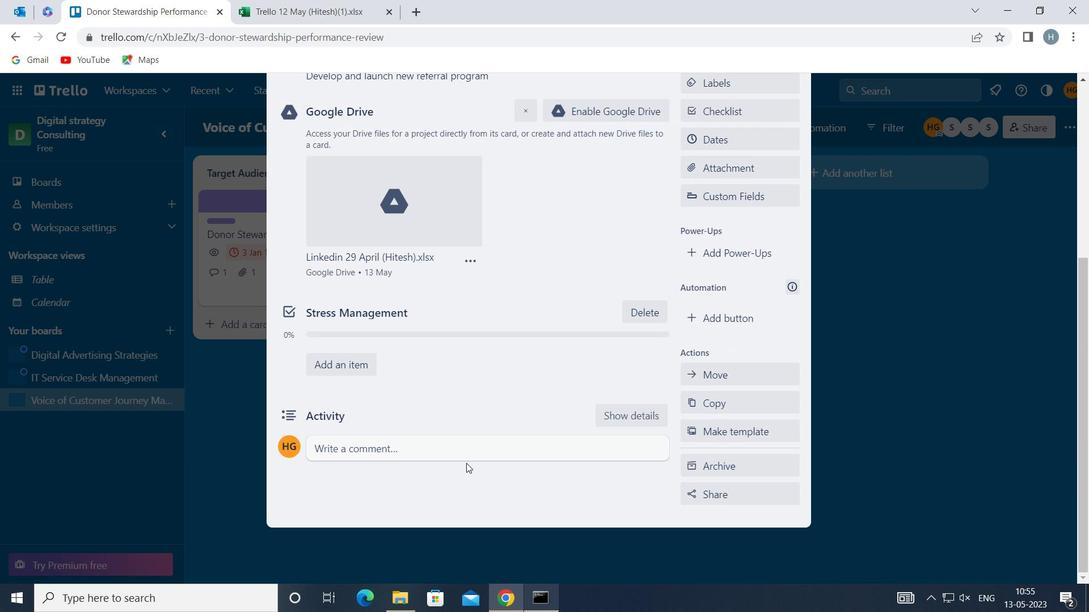 
Action: Mouse pressed left at (471, 453)
Screenshot: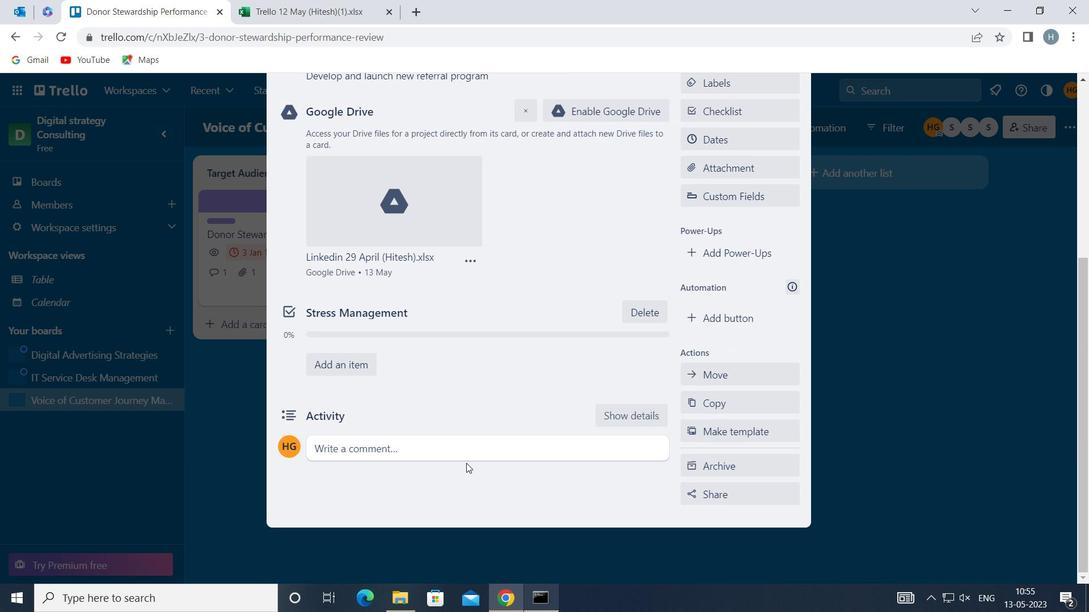 
Action: Mouse moved to (421, 487)
Screenshot: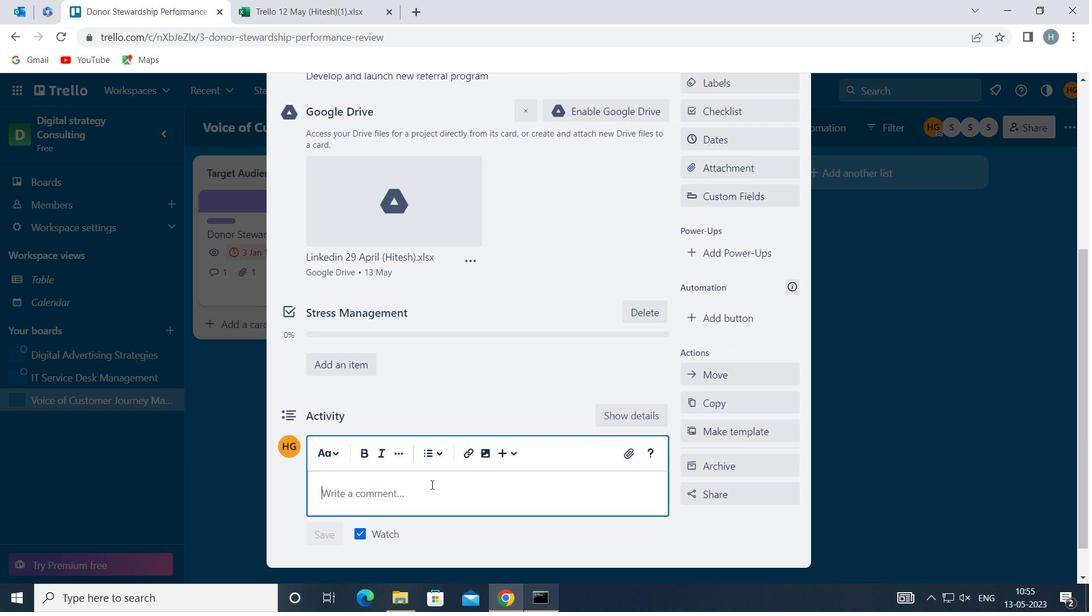 
Action: Mouse pressed left at (421, 487)
Screenshot: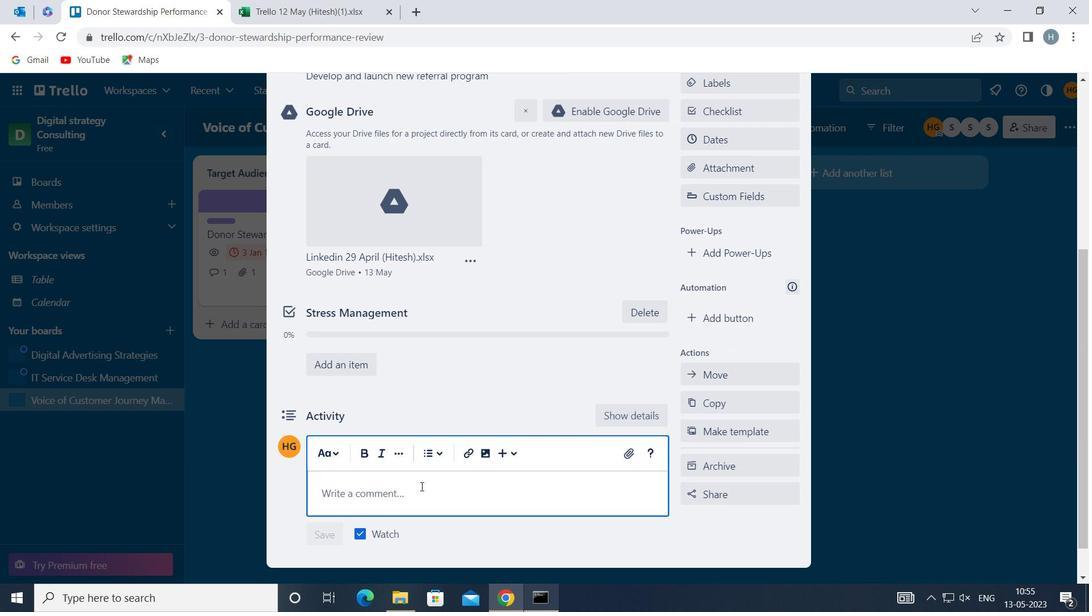 
Action: Mouse moved to (397, 488)
Screenshot: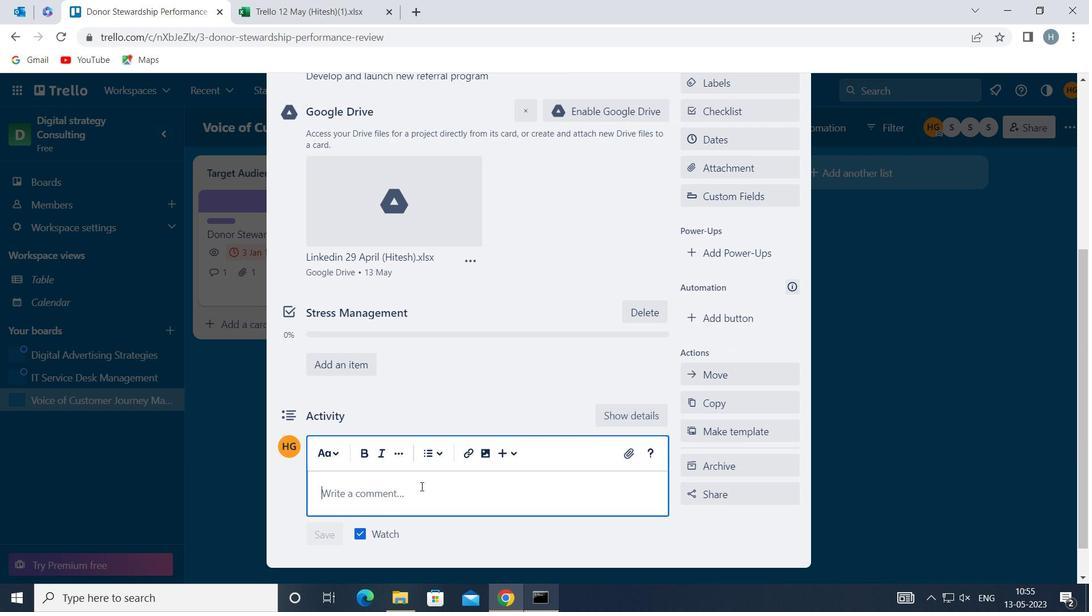 
Action: Key pressed <Key.shift>THIS<Key.space>TASK<Key.space>PRESENTS<Key.space>AN<Key.space>OPPORTUNITY<Key.space>TO<Key.space>SHOWCASE<Key.backspace>E<Key.space>OUR<Key.space>COMMUNICATION<Key.space>AND<Key.space>PRESENTATION<Key.space>SKILLS,<Key.space>EFFECTIVELY<Key.space>CONVEYING<Key.space>INFORMATION<Key.space>AND<Key.space>IDEAS<Key.space>TO<Key.space>OTHERS
Screenshot: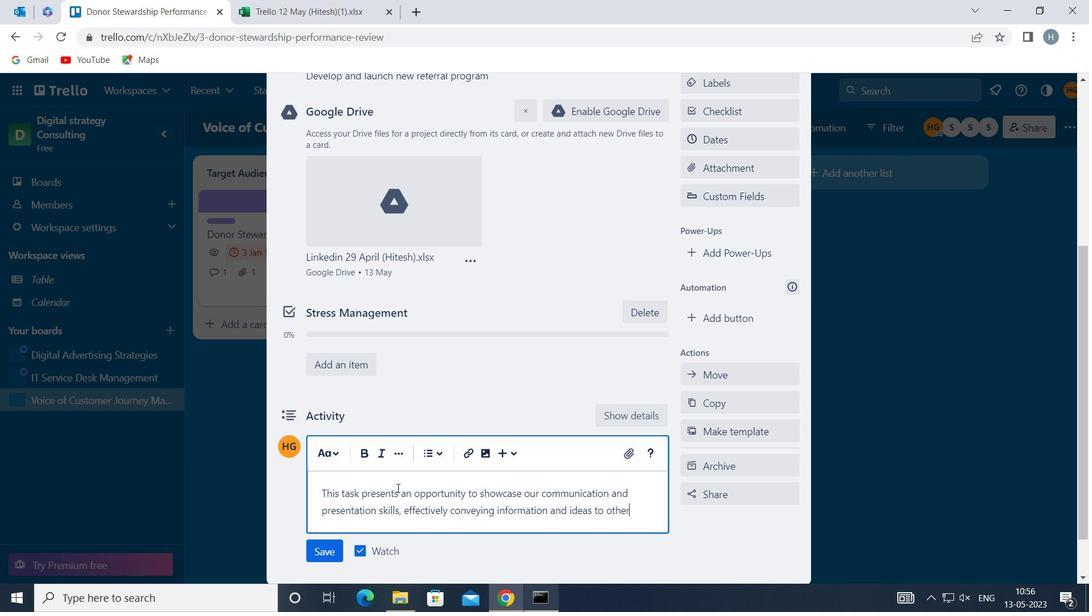 
Action: Mouse moved to (335, 550)
Screenshot: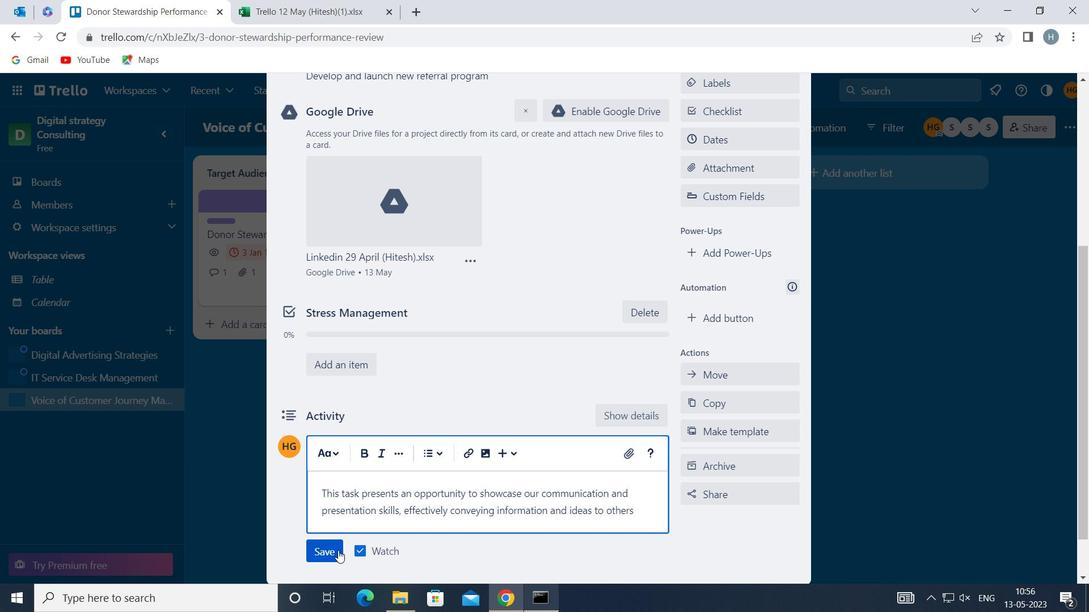 
Action: Mouse pressed left at (335, 550)
Screenshot: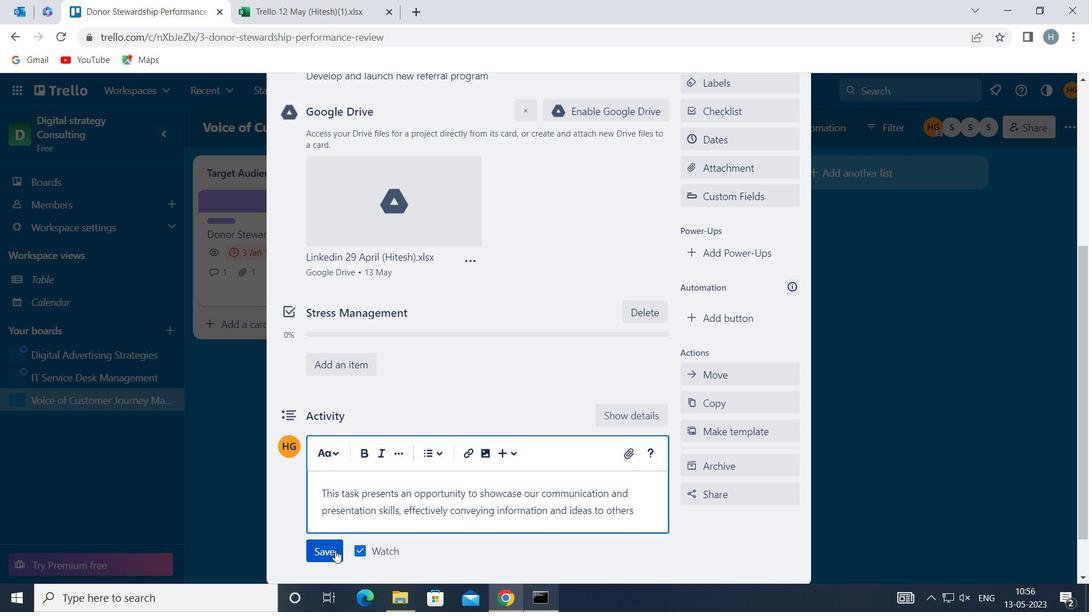 
Action: Mouse moved to (738, 142)
Screenshot: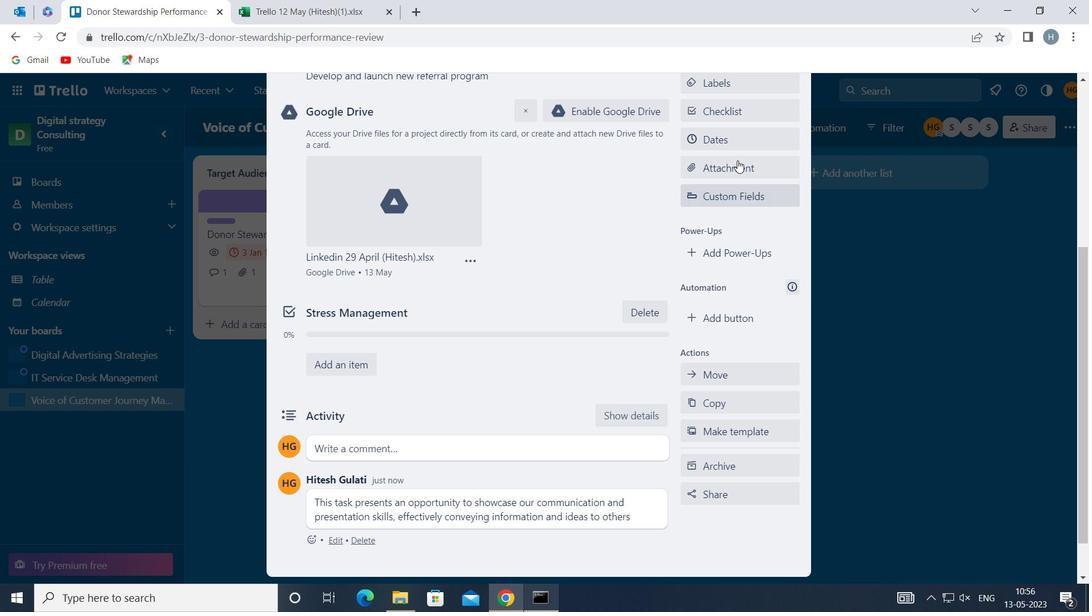 
Action: Mouse pressed left at (738, 142)
Screenshot: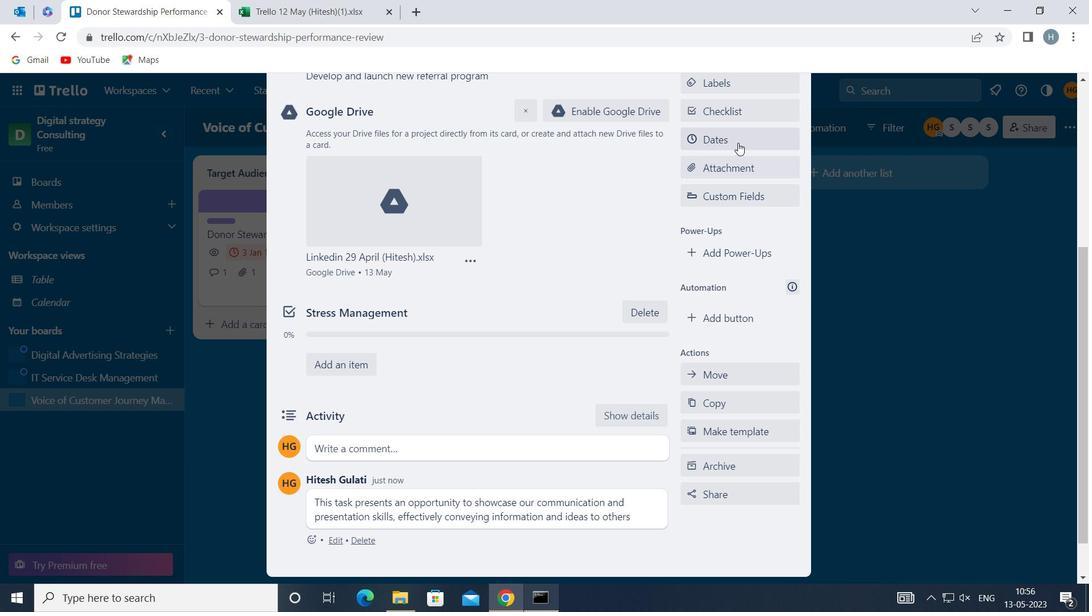 
Action: Mouse moved to (697, 379)
Screenshot: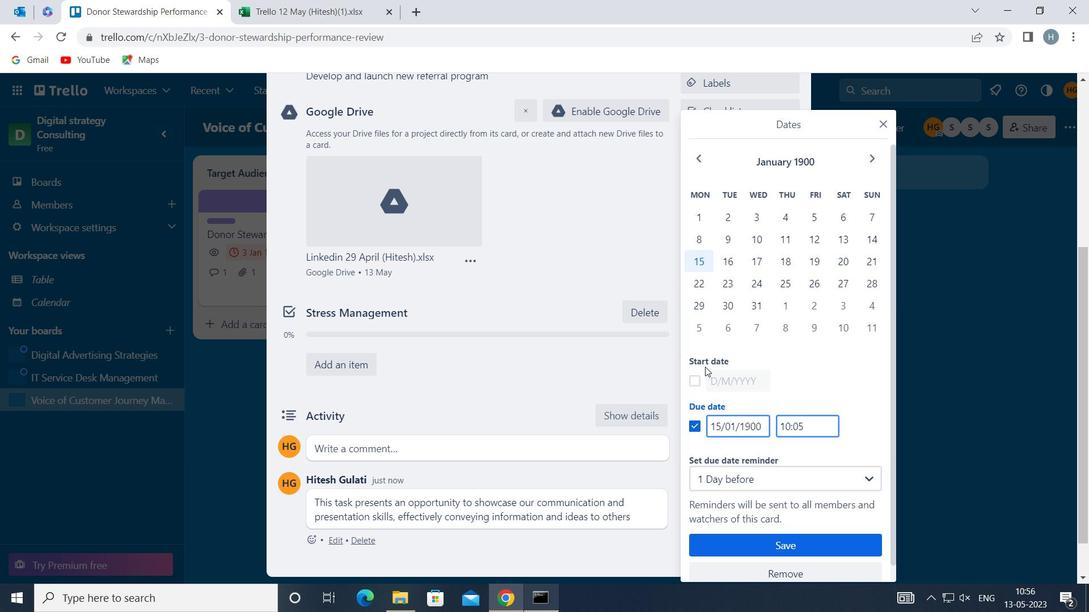 
Action: Mouse pressed left at (697, 379)
Screenshot: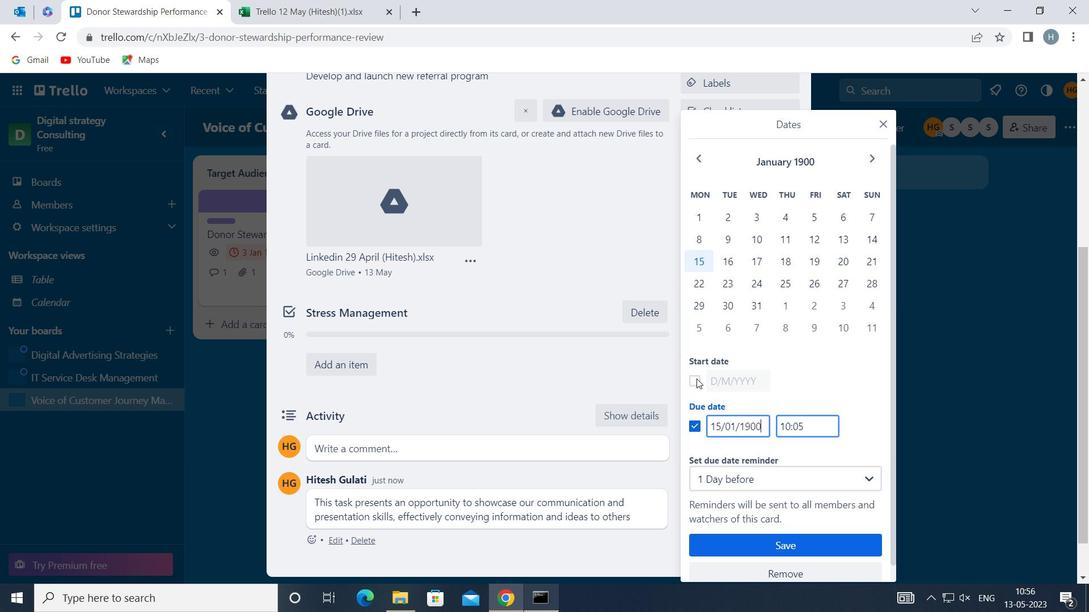 
Action: Mouse moved to (717, 378)
Screenshot: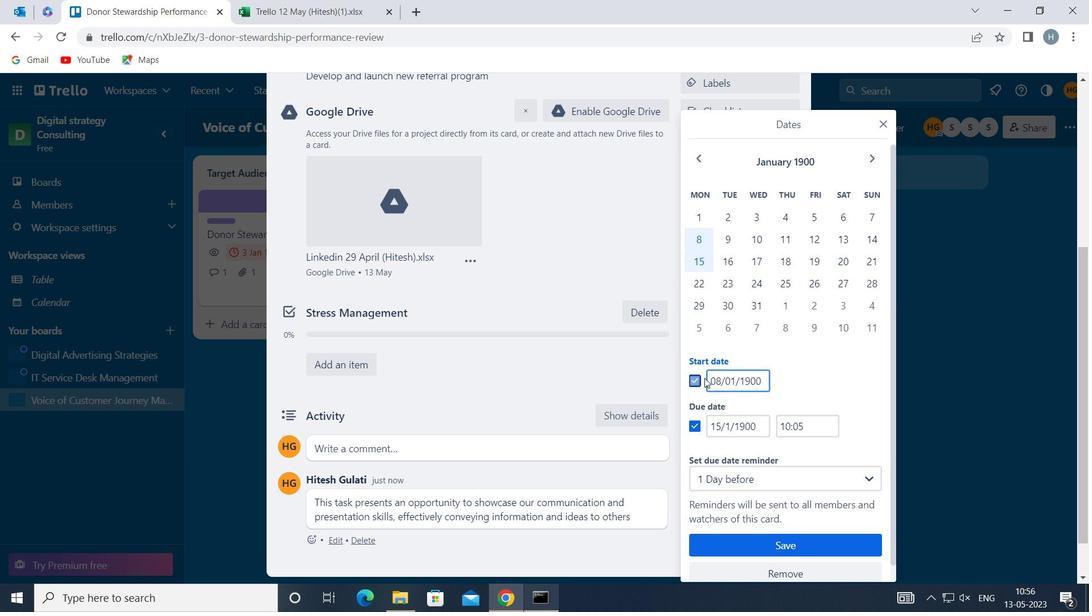 
Action: Mouse pressed left at (717, 378)
Screenshot: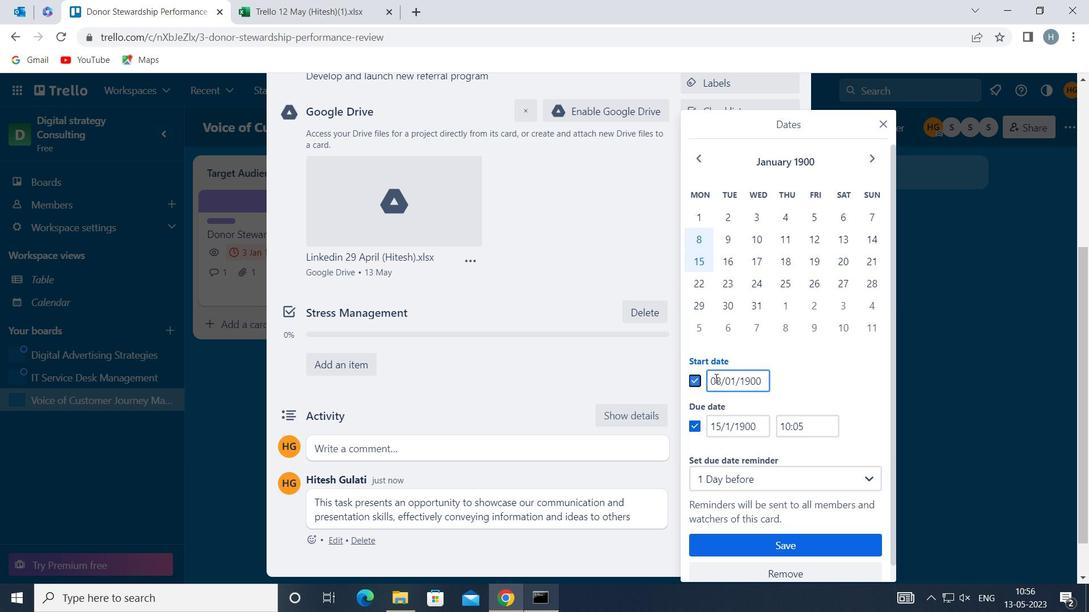 
Action: Mouse moved to (726, 373)
Screenshot: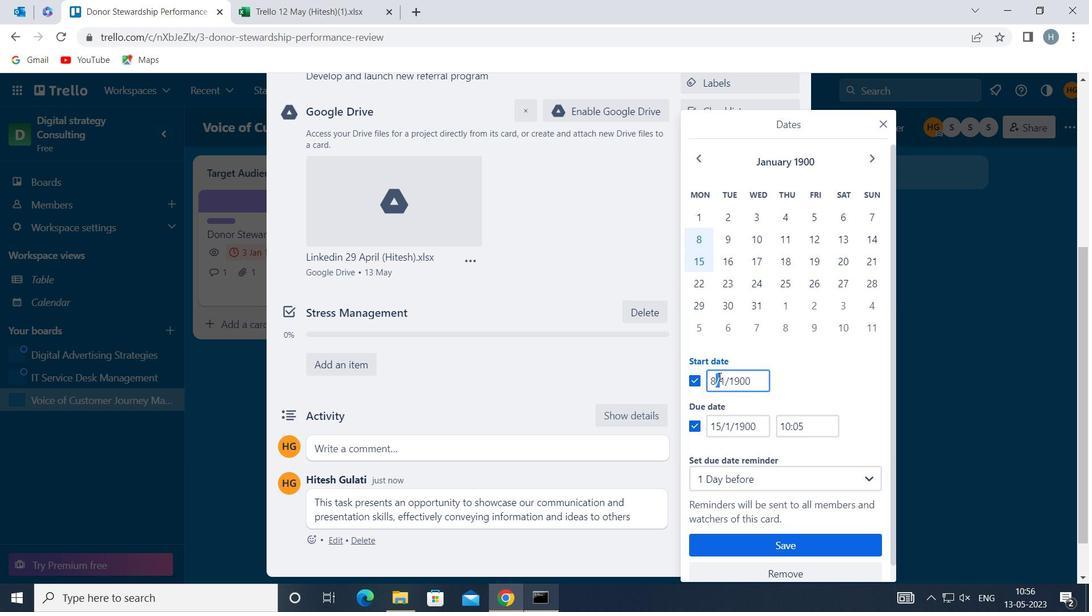 
Action: Mouse pressed left at (726, 373)
Screenshot: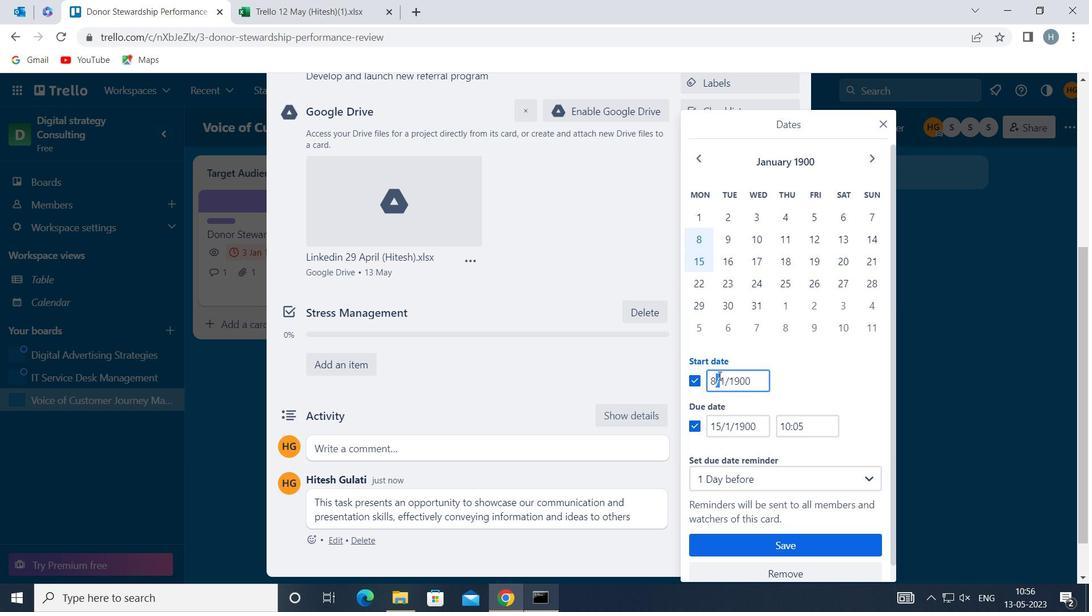 
Action: Mouse moved to (709, 376)
Screenshot: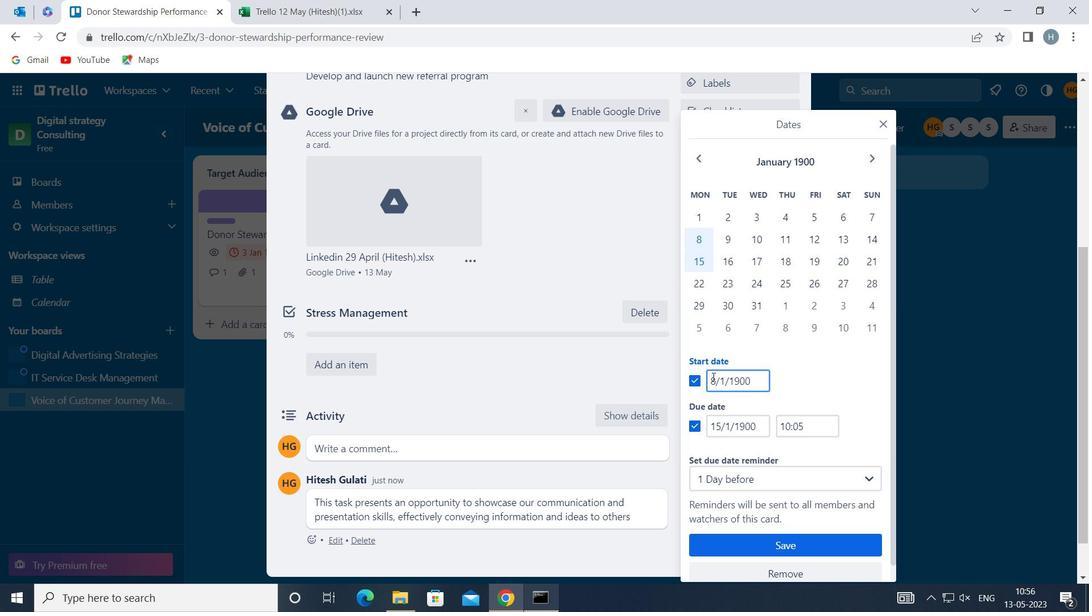 
Action: Mouse pressed left at (709, 376)
Screenshot: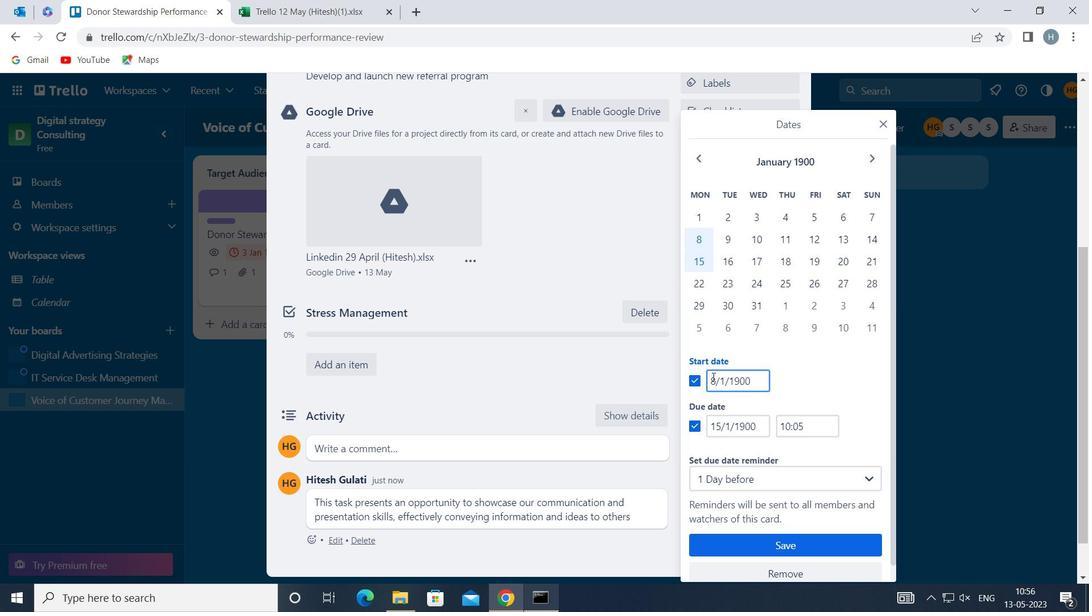 
Action: Key pressed <Key.right><Key.backspace>
Screenshot: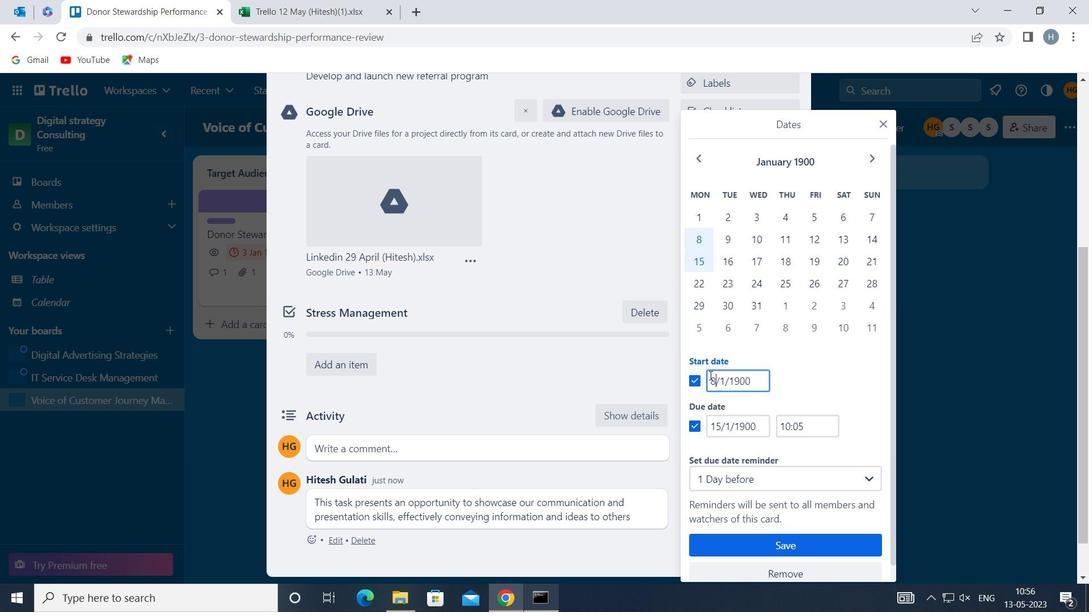 
Action: Mouse moved to (710, 375)
Screenshot: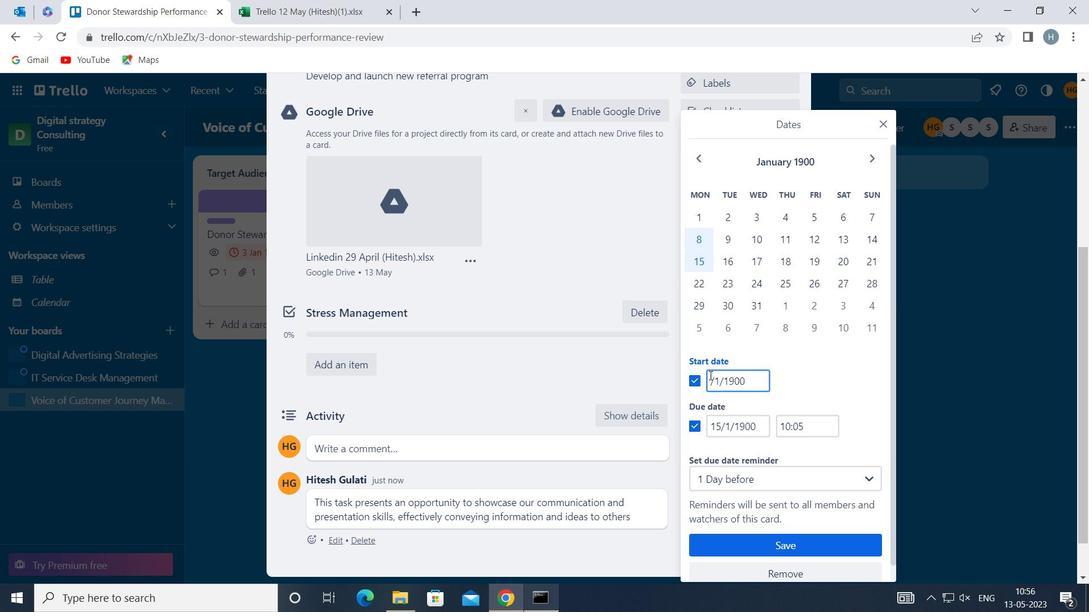 
Action: Key pressed 9
Screenshot: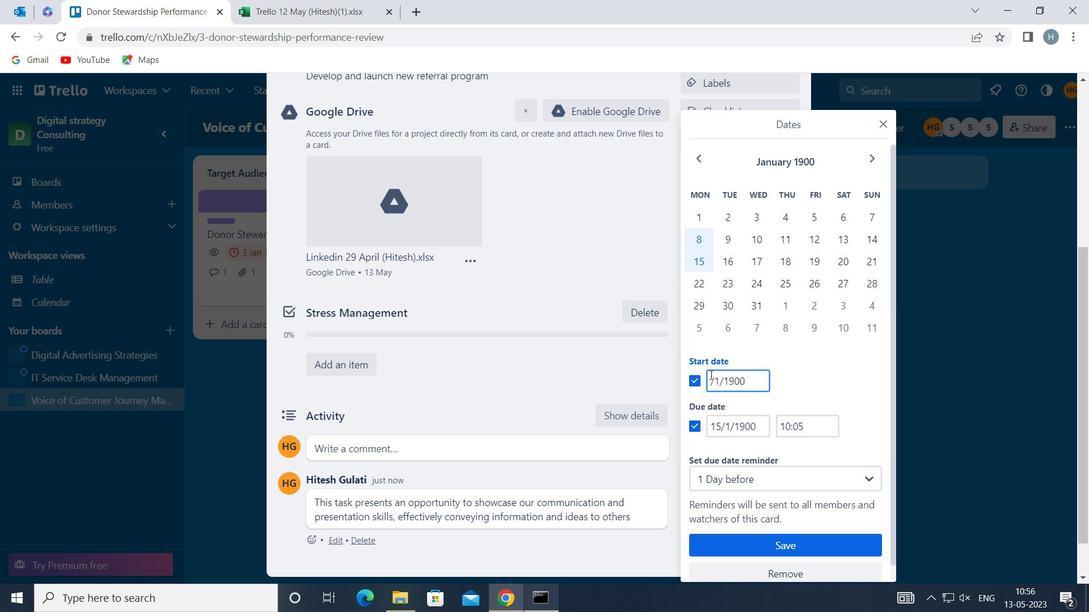 
Action: Mouse moved to (715, 414)
Screenshot: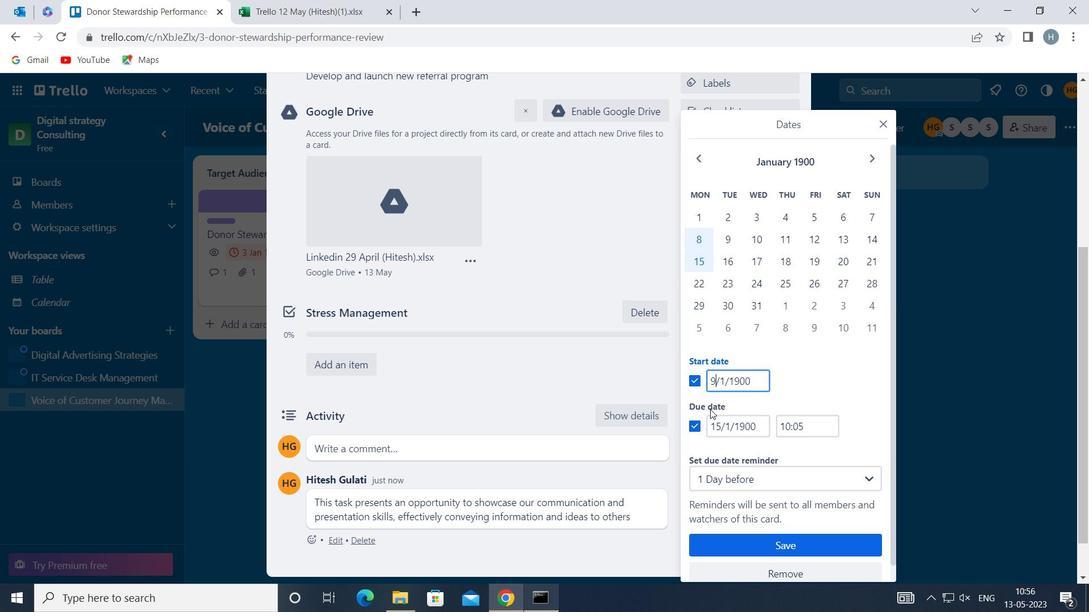 
Action: Mouse pressed left at (715, 414)
Screenshot: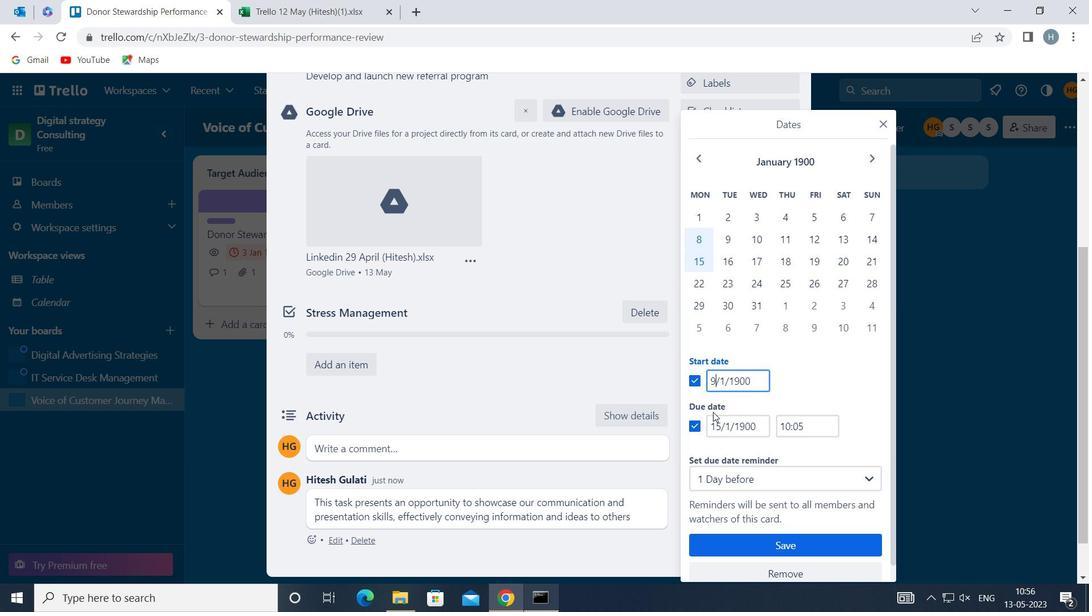 
Action: Mouse moved to (715, 415)
Screenshot: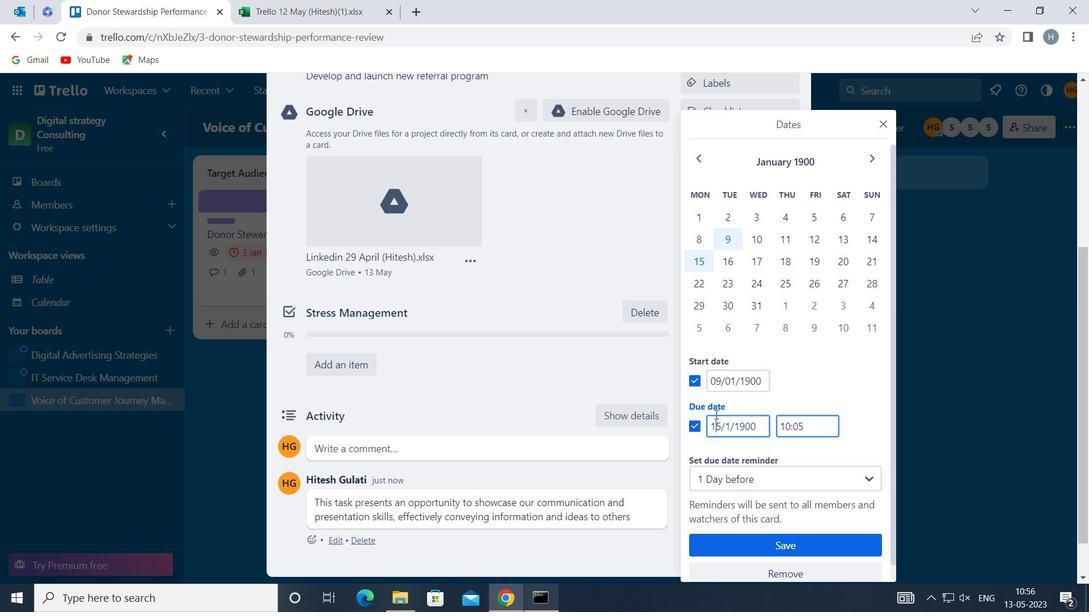 
Action: Key pressed <Key.right><Key.backspace>6
Screenshot: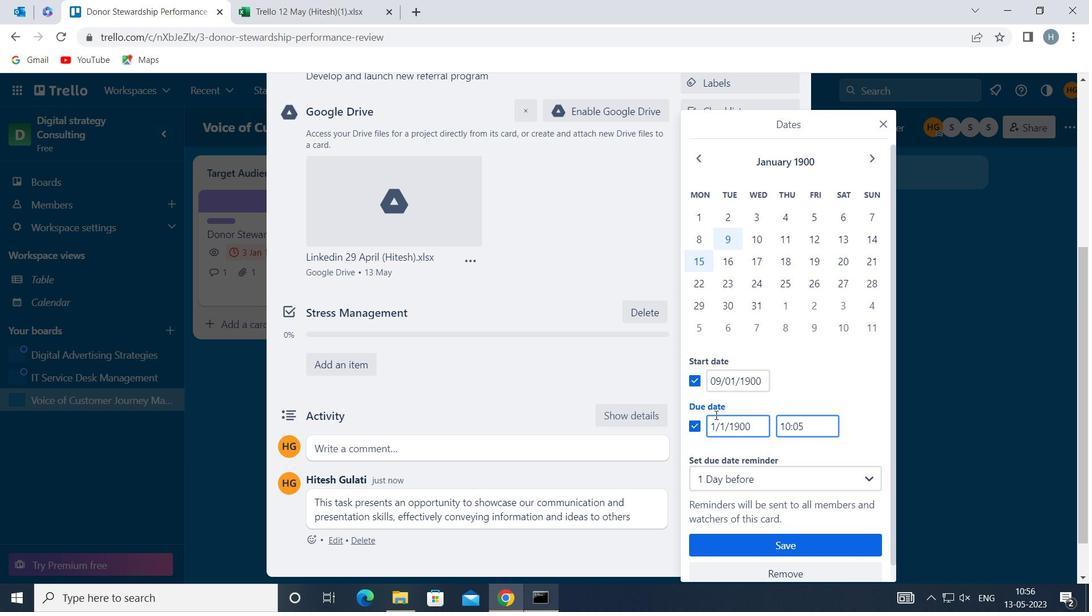 
Action: Mouse moved to (826, 544)
Screenshot: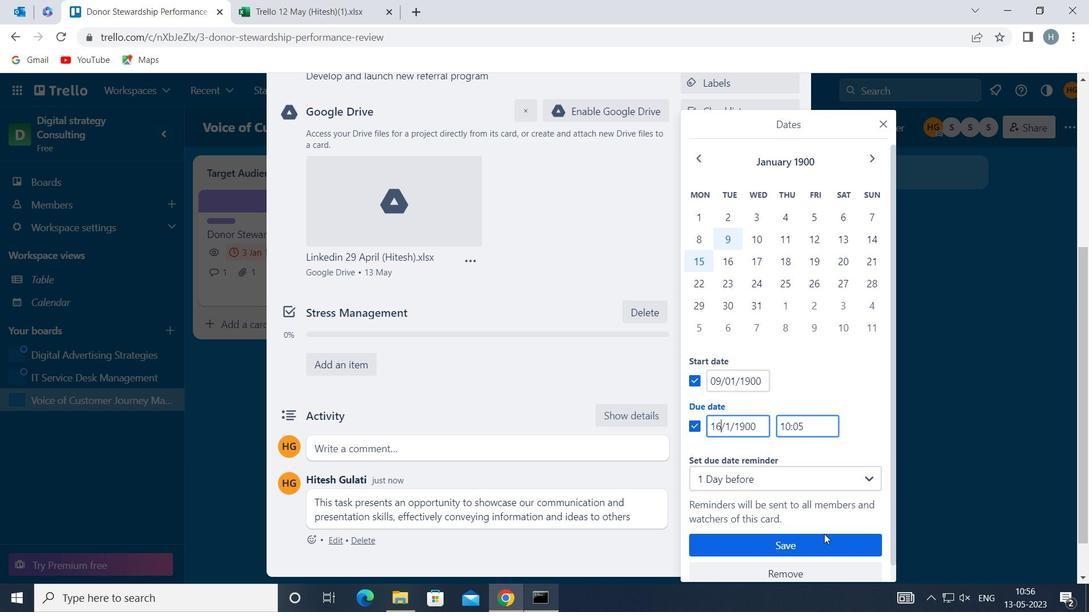 
Action: Mouse pressed left at (826, 544)
Screenshot: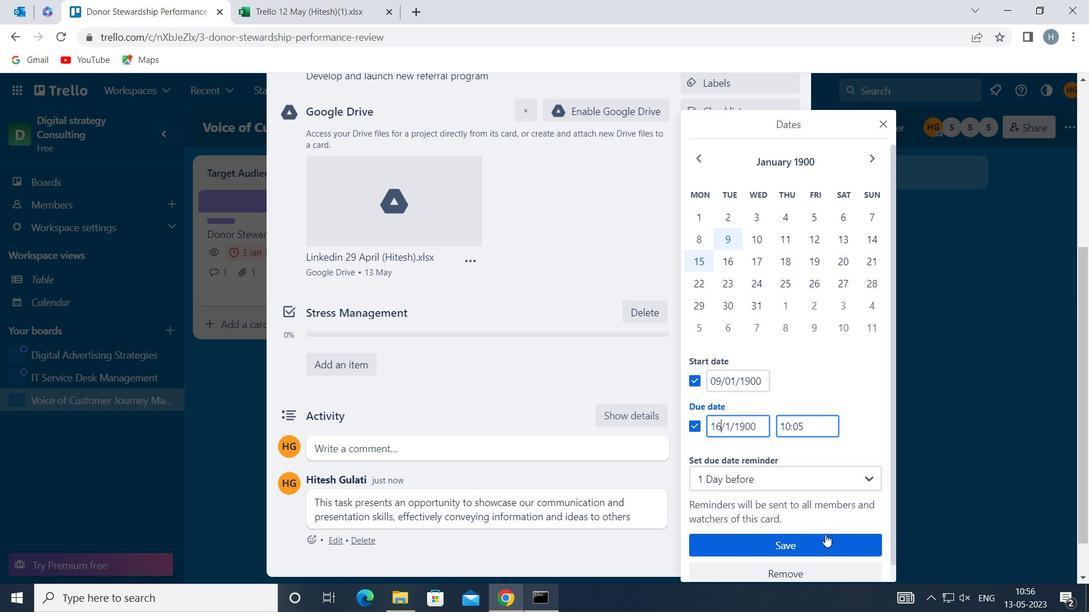 
Action: Mouse moved to (603, 245)
Screenshot: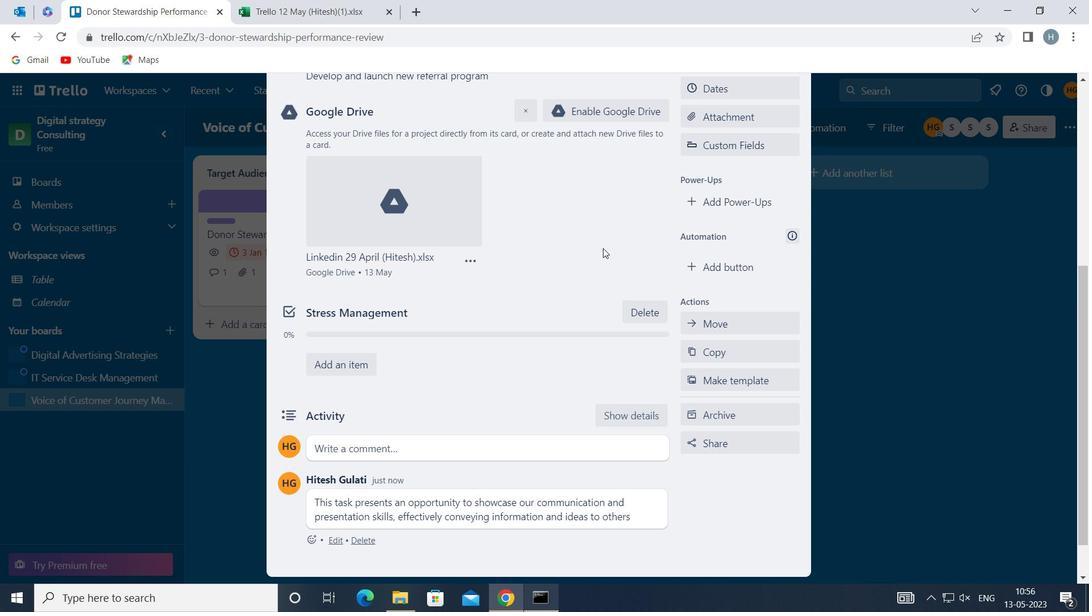 
Action: Key pressed <Key.f8>
Screenshot: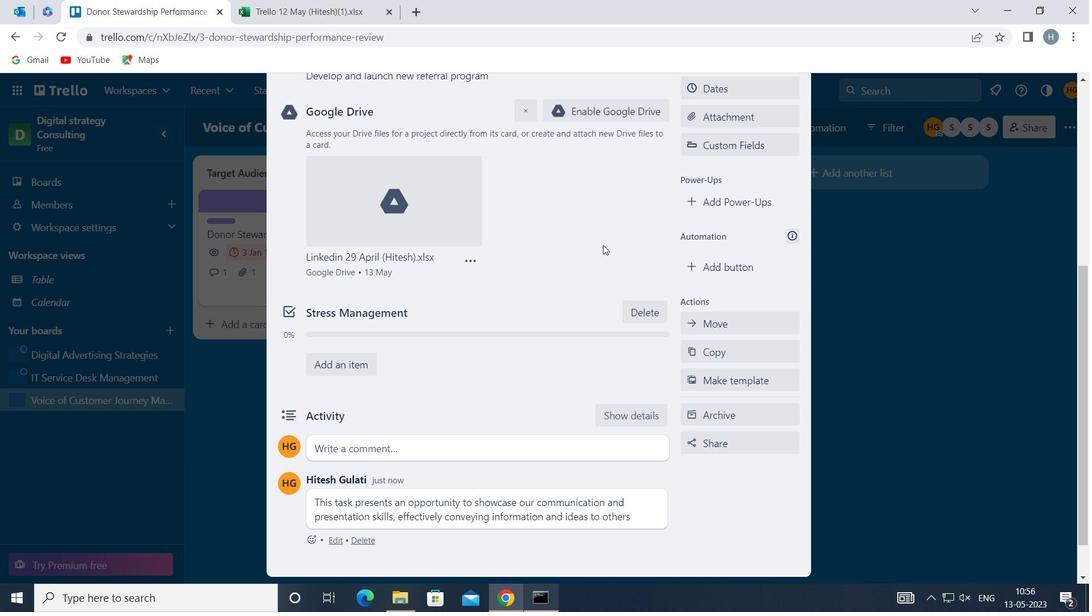 
